Task: See the cancellation policy of Cottage in Huntsvill, Ontario, Canada.
Action: Mouse pressed left at (402, 108)
Screenshot: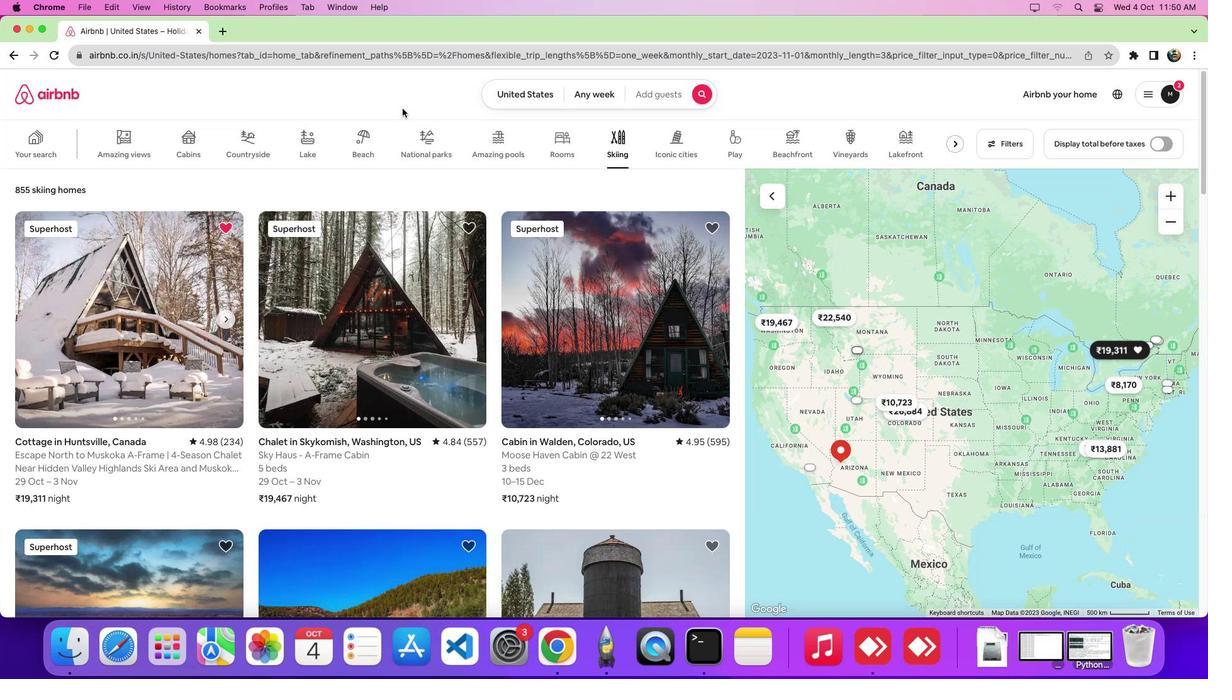 
Action: Mouse moved to (612, 153)
Screenshot: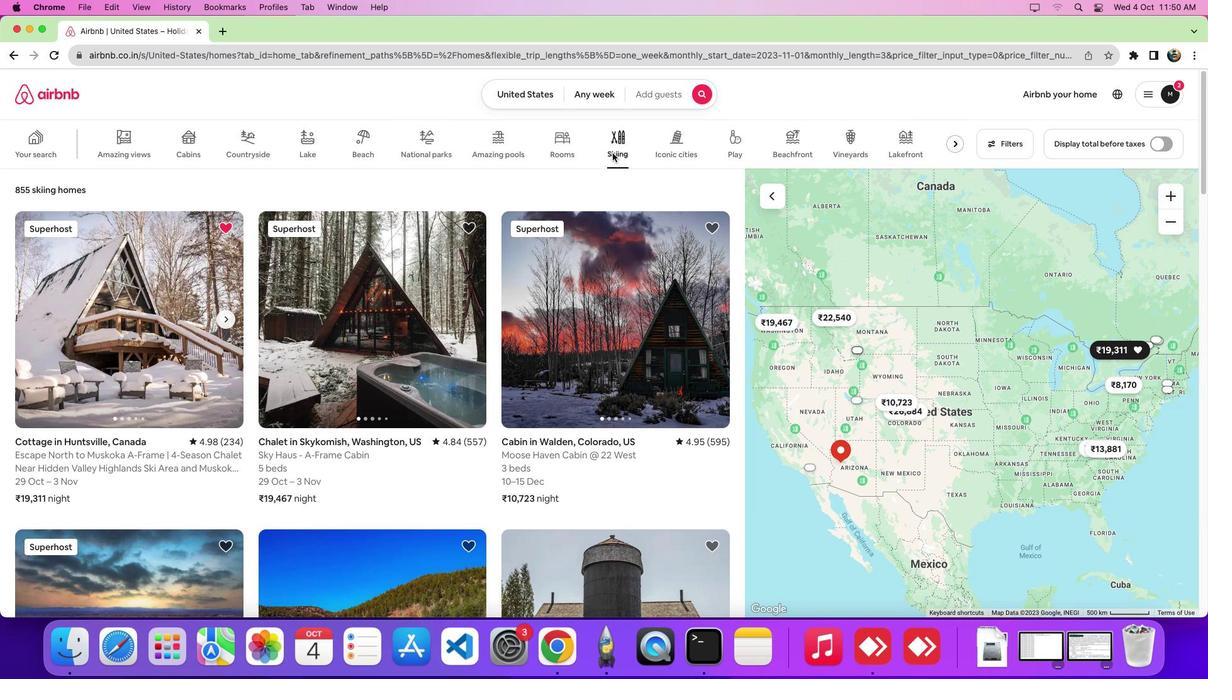 
Action: Mouse pressed left at (612, 153)
Screenshot: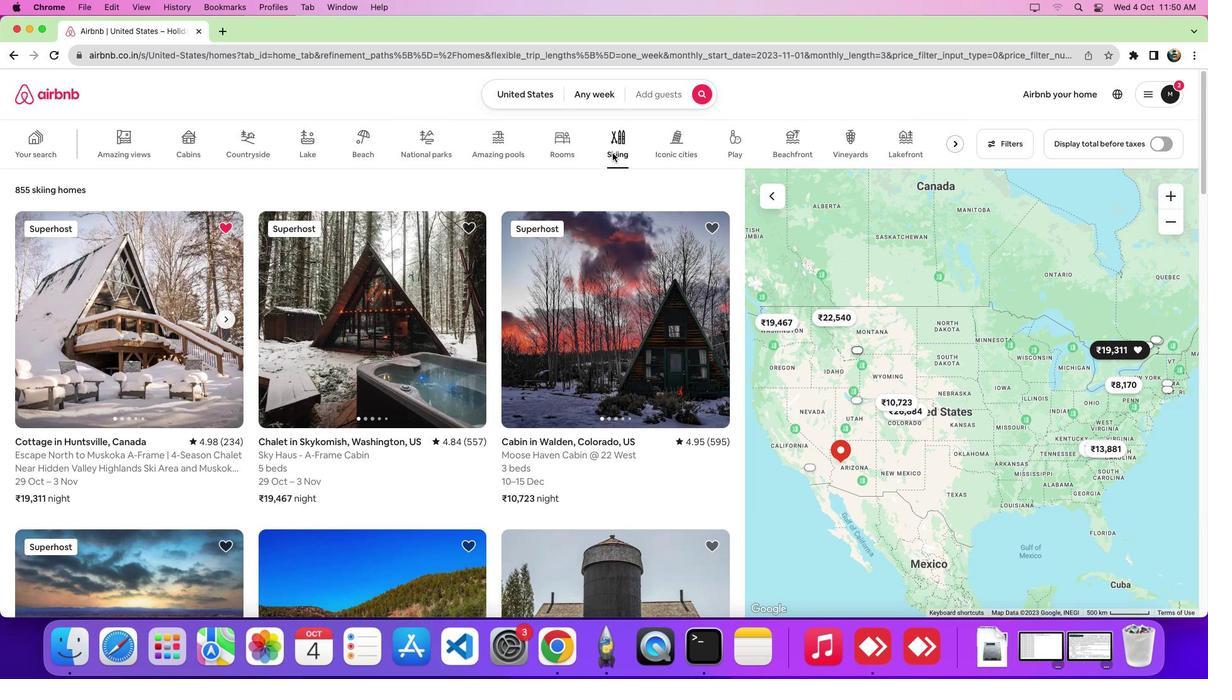 
Action: Mouse moved to (145, 319)
Screenshot: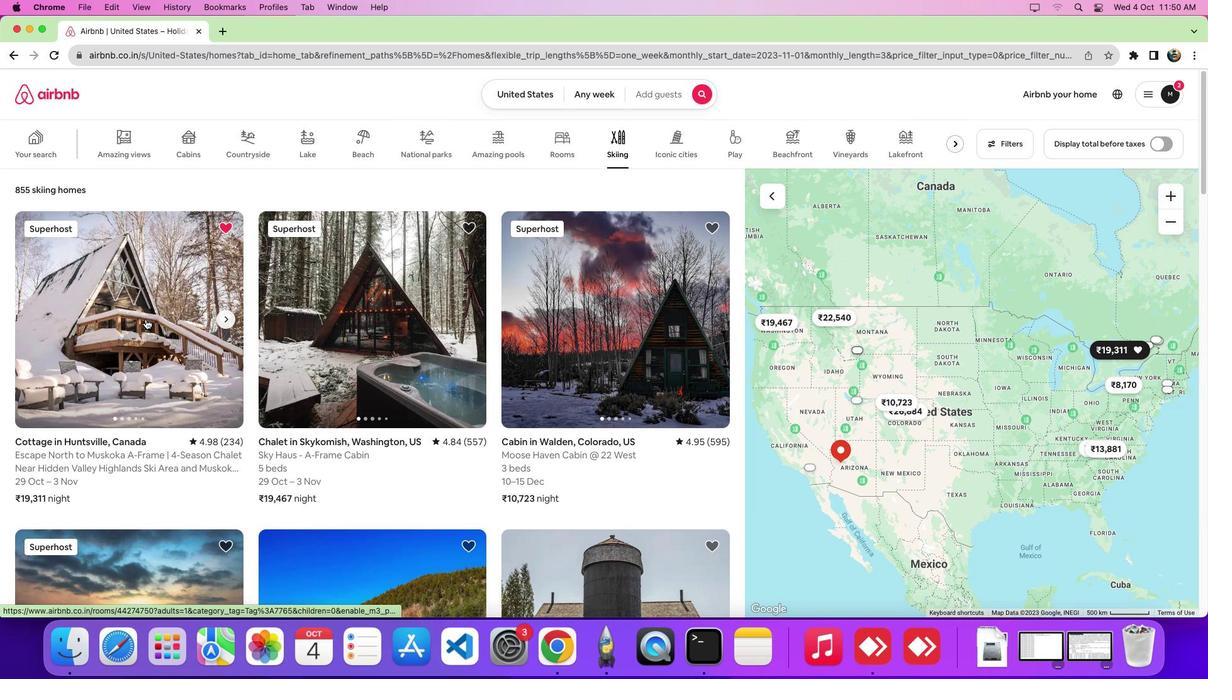 
Action: Mouse pressed left at (145, 319)
Screenshot: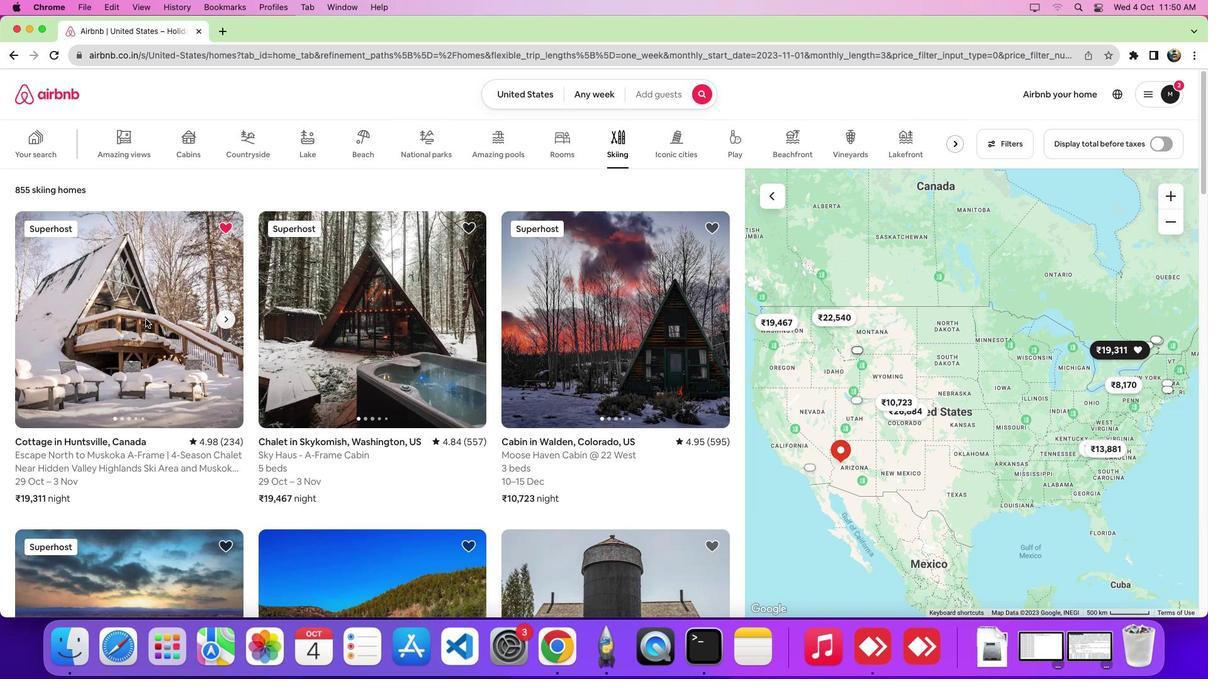 
Action: Mouse moved to (605, 363)
Screenshot: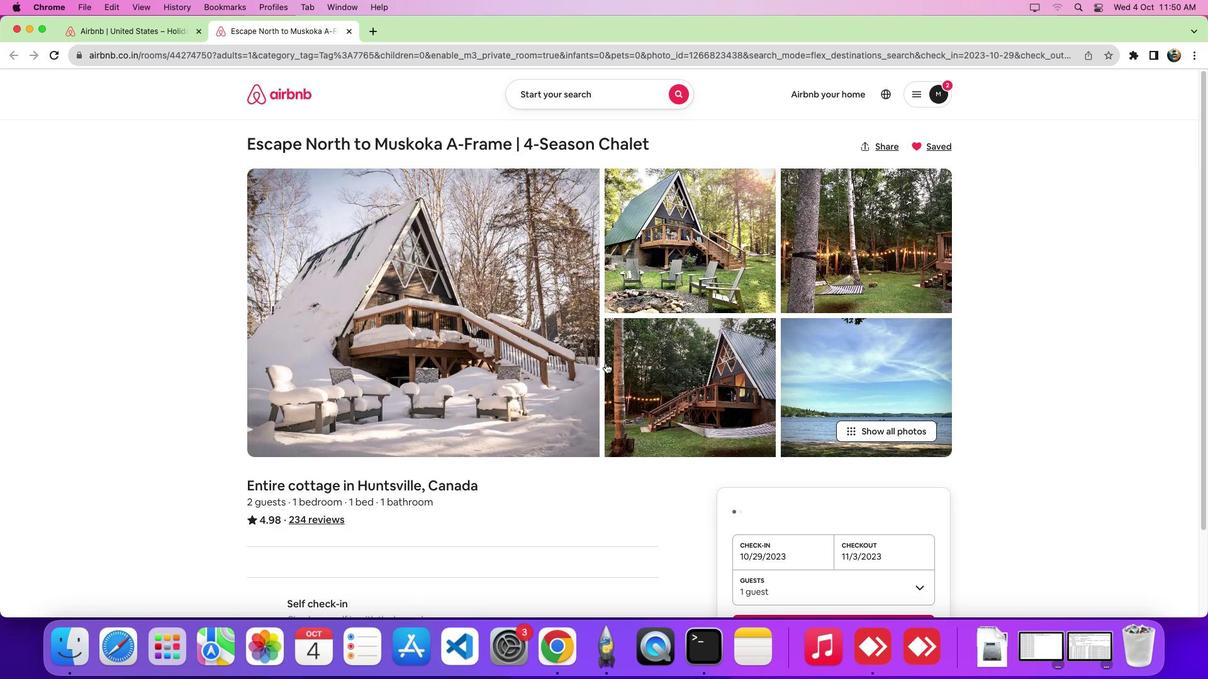 
Action: Mouse scrolled (605, 363) with delta (0, 0)
Screenshot: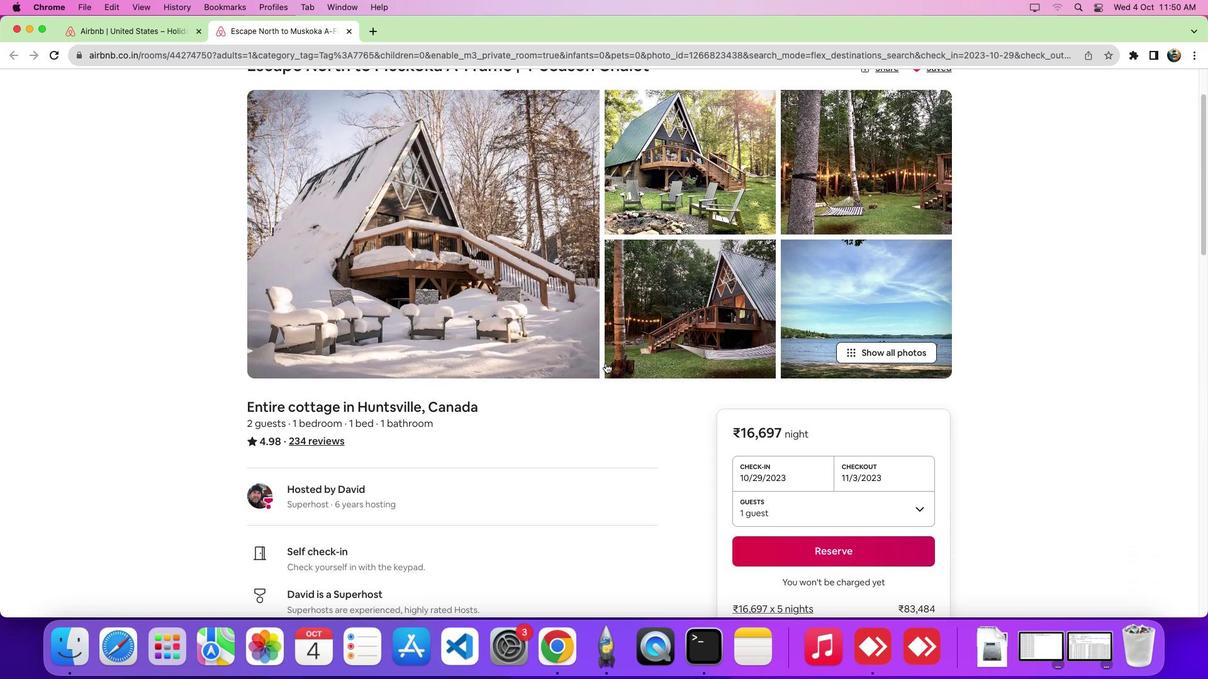 
Action: Mouse scrolled (605, 363) with delta (0, 0)
Screenshot: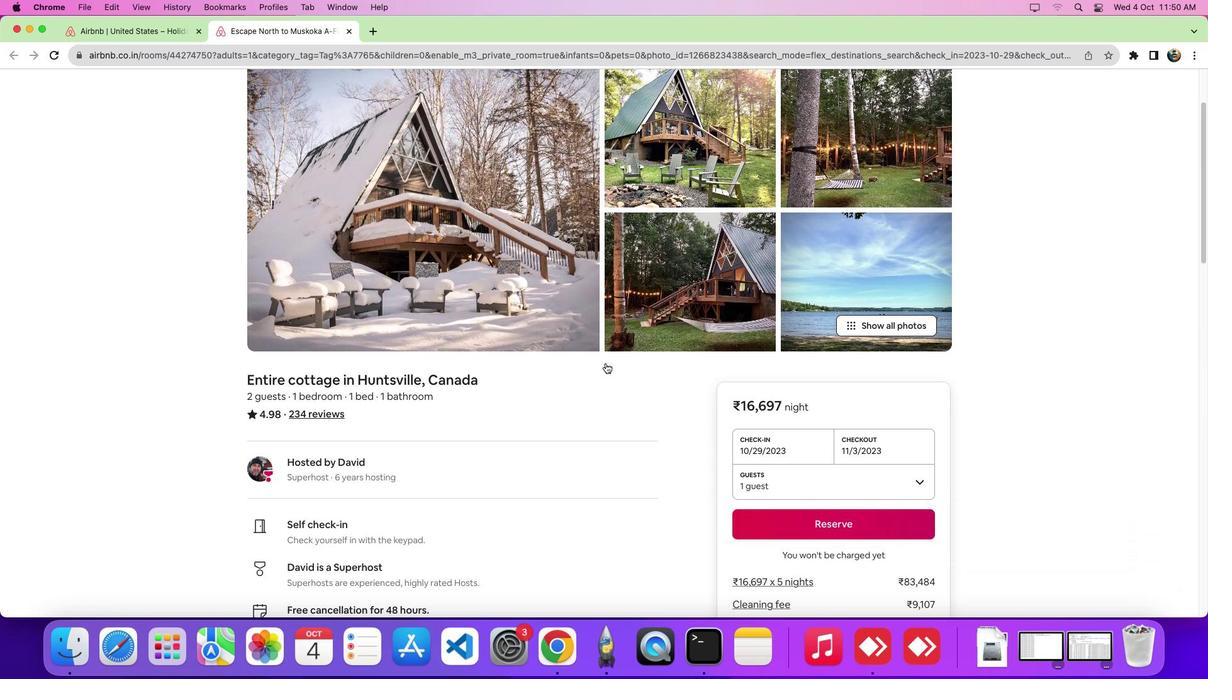 
Action: Mouse scrolled (605, 363) with delta (0, -1)
Screenshot: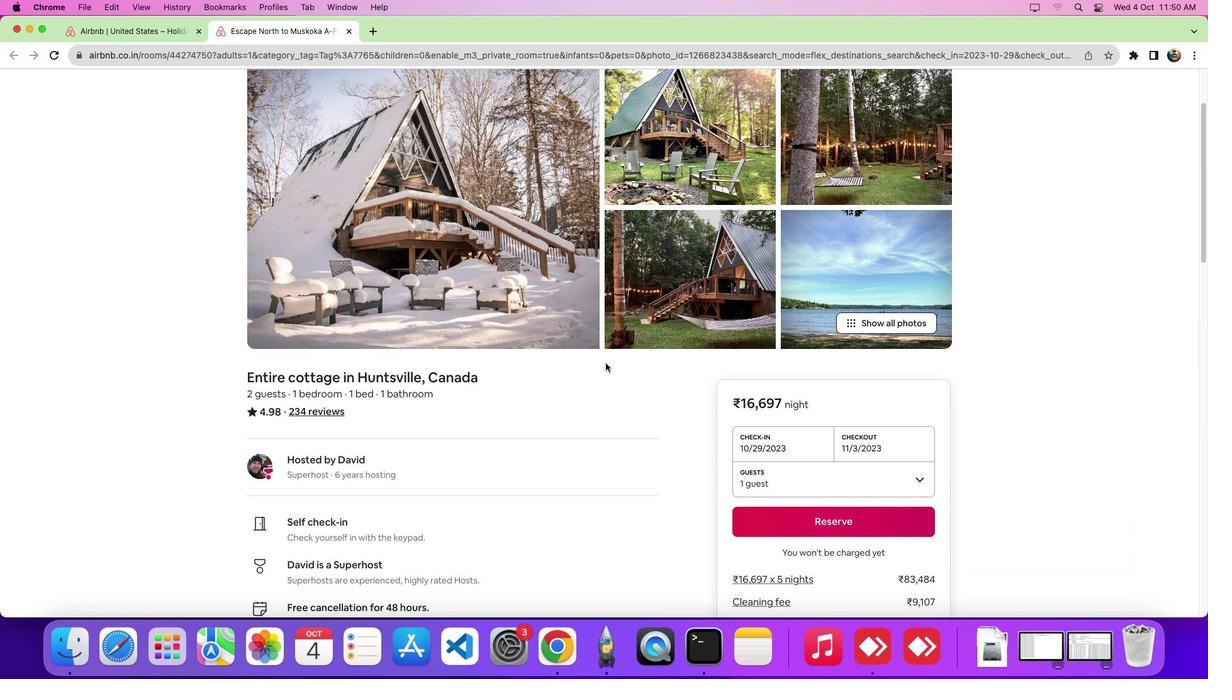 
Action: Mouse scrolled (605, 363) with delta (0, 0)
Screenshot: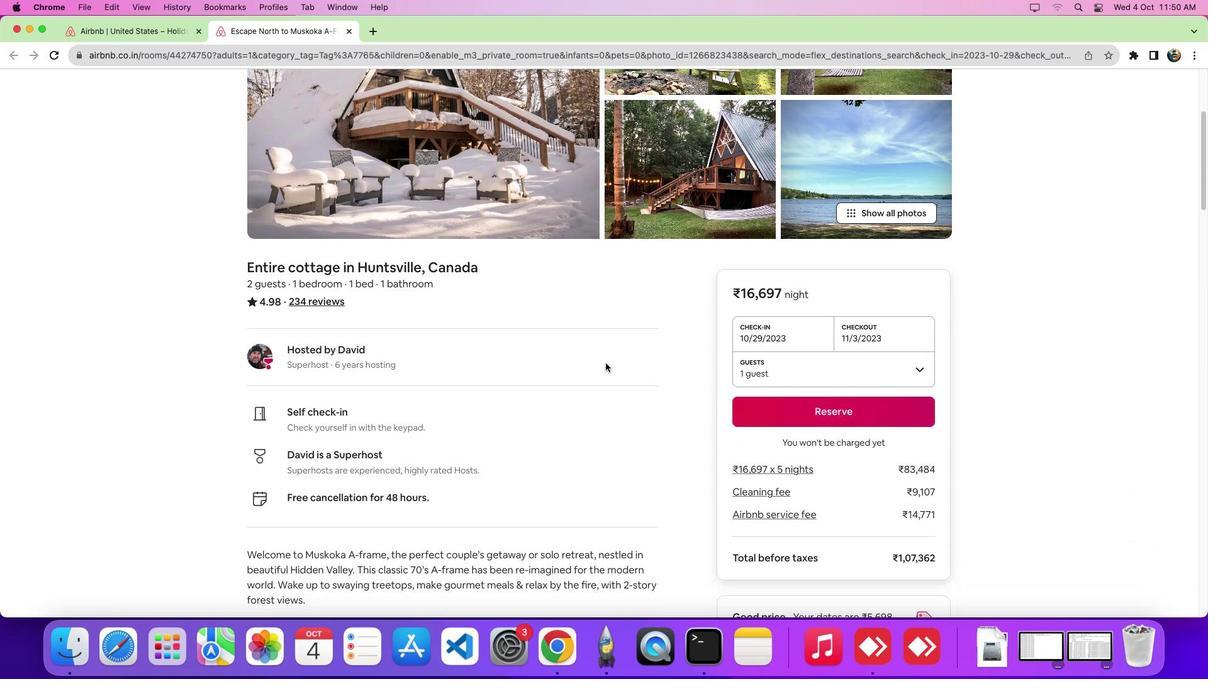 
Action: Mouse scrolled (605, 363) with delta (0, 0)
Screenshot: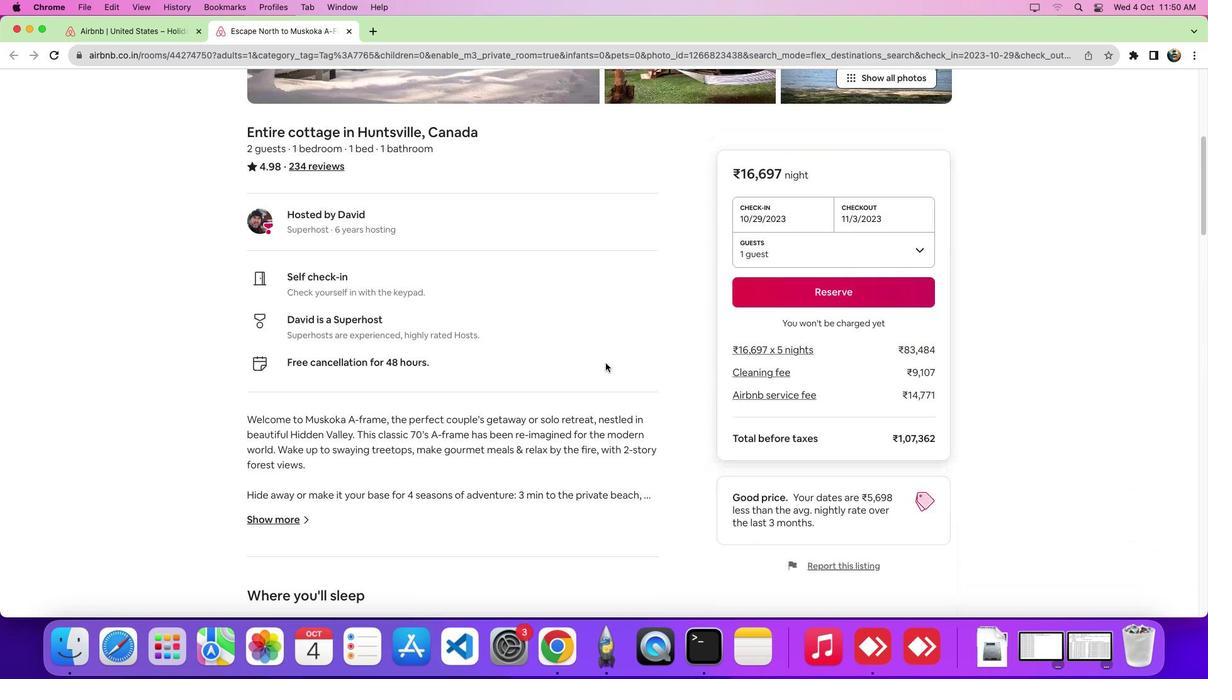
Action: Mouse scrolled (605, 363) with delta (0, -2)
Screenshot: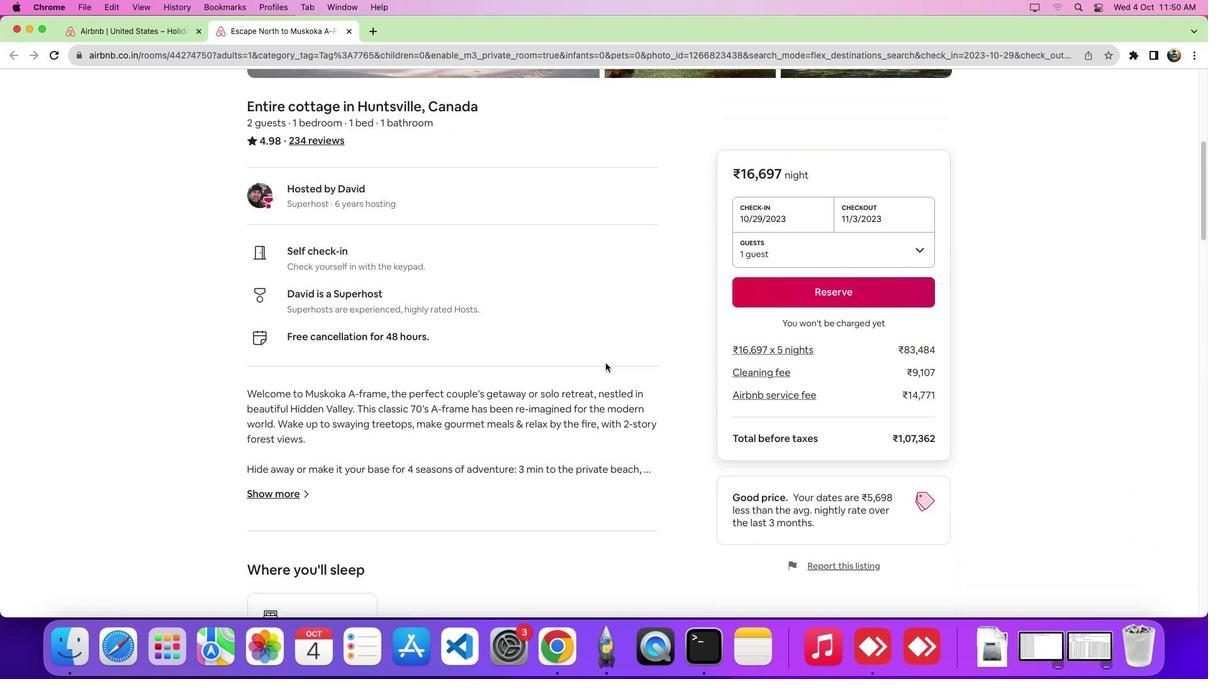 
Action: Mouse scrolled (605, 363) with delta (0, -3)
Screenshot: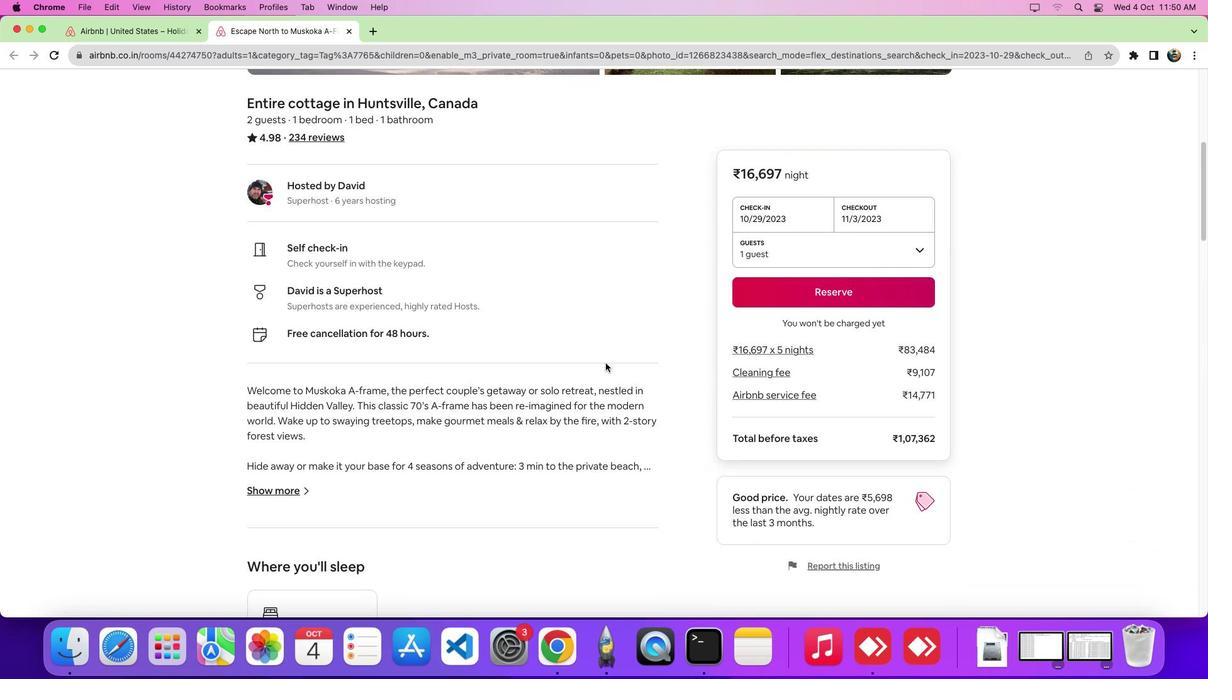 
Action: Mouse scrolled (605, 363) with delta (0, 0)
Screenshot: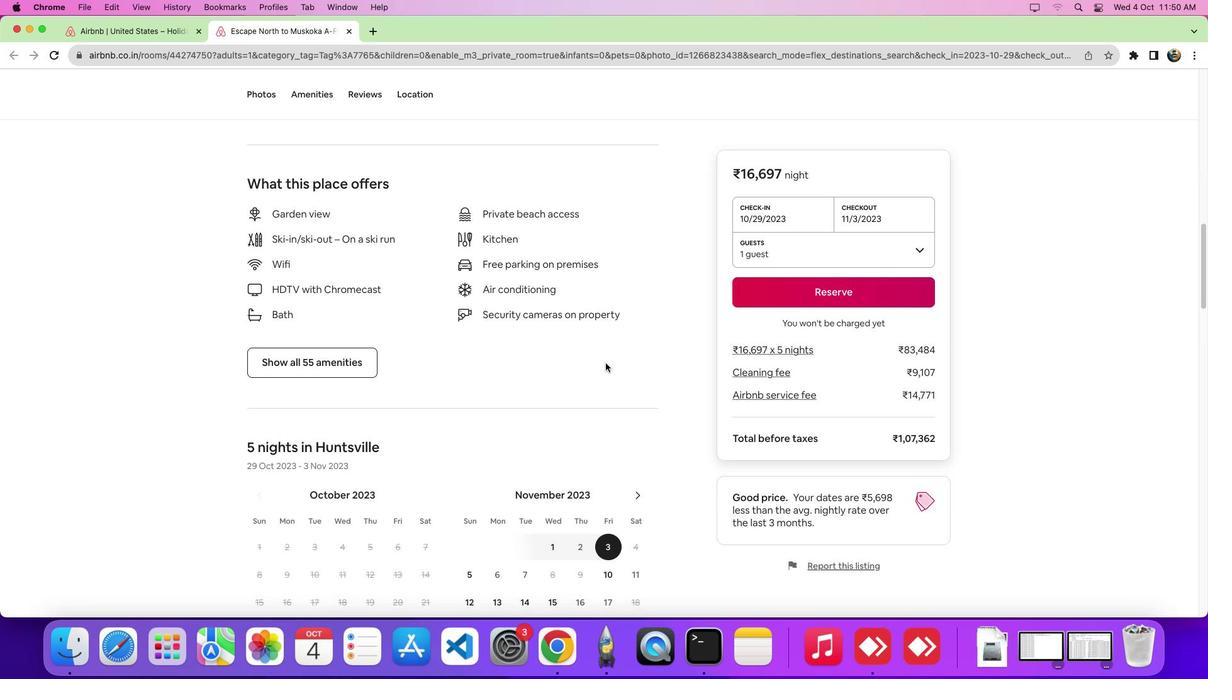 
Action: Mouse scrolled (605, 363) with delta (0, 0)
Screenshot: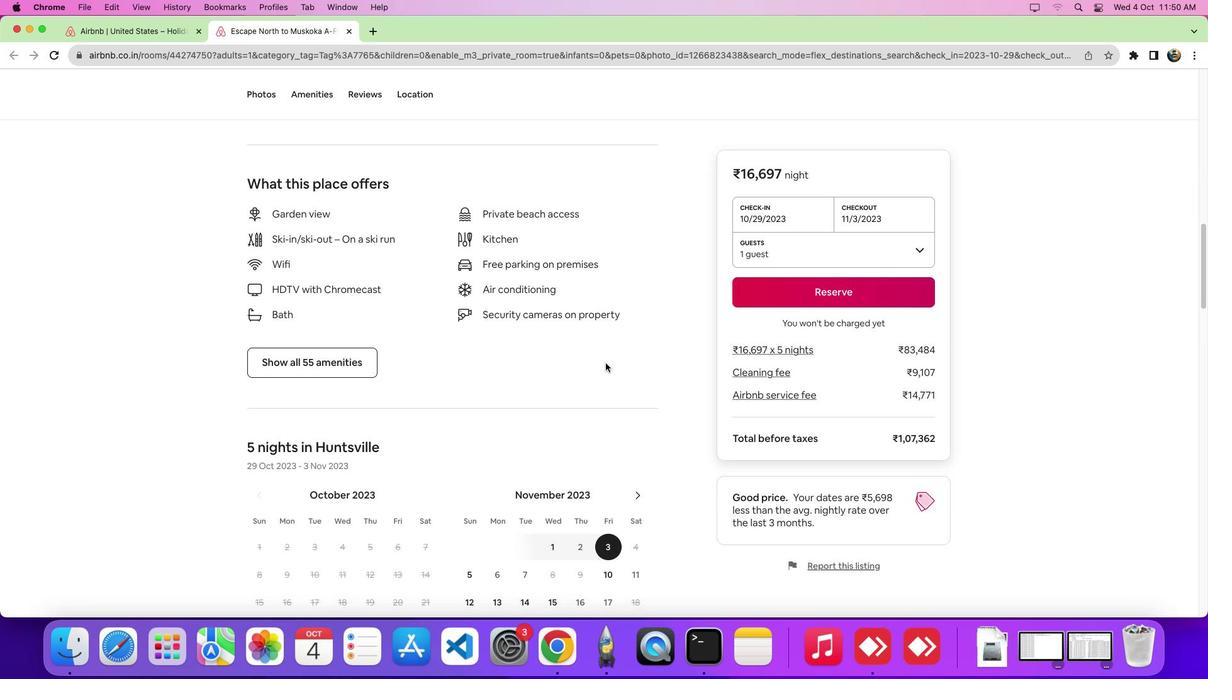 
Action: Mouse scrolled (605, 363) with delta (0, -5)
Screenshot: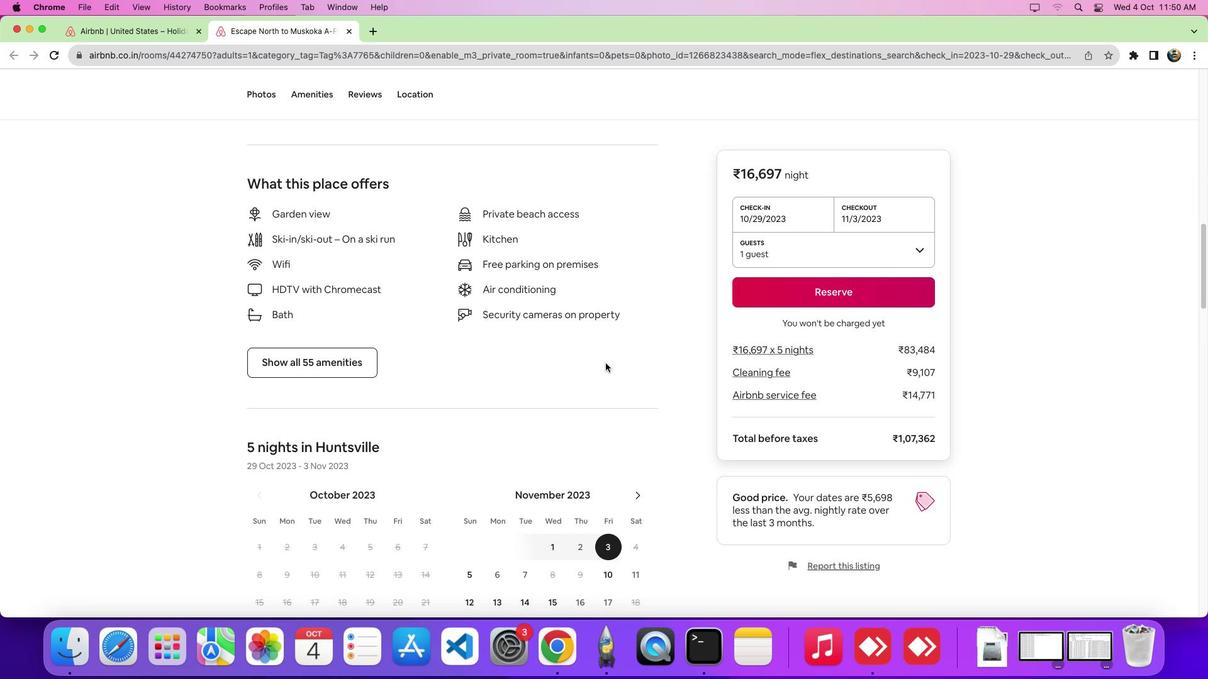 
Action: Mouse scrolled (605, 363) with delta (0, -6)
Screenshot: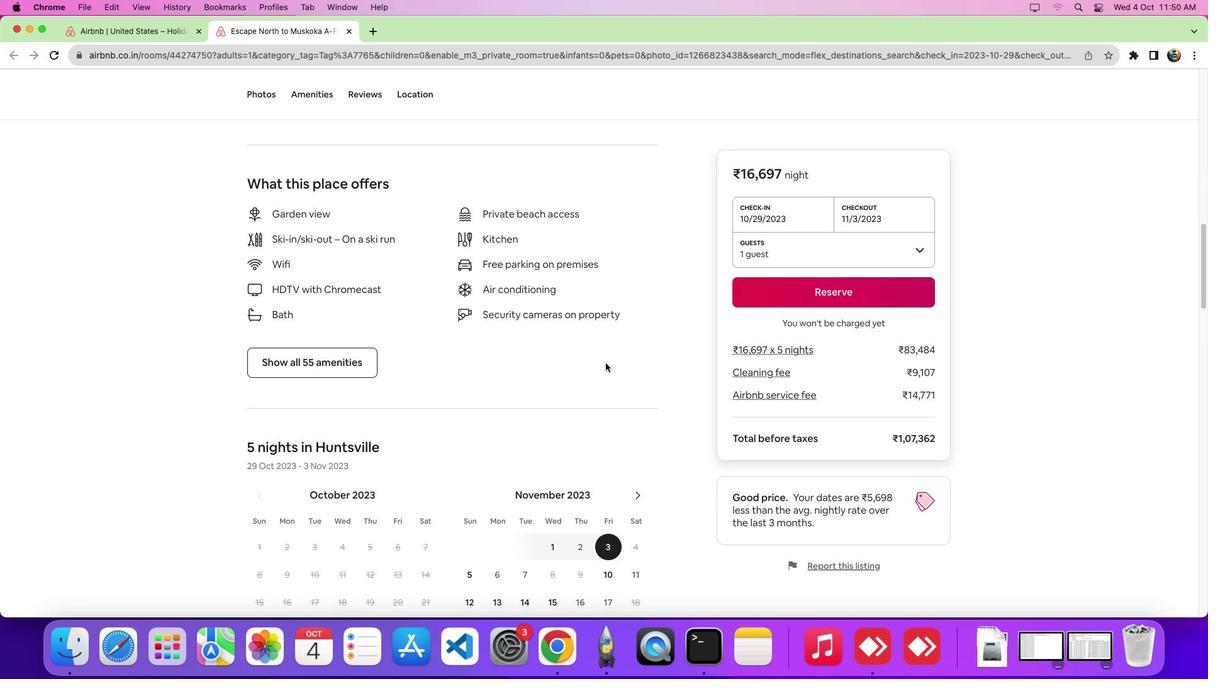 
Action: Mouse moved to (591, 354)
Screenshot: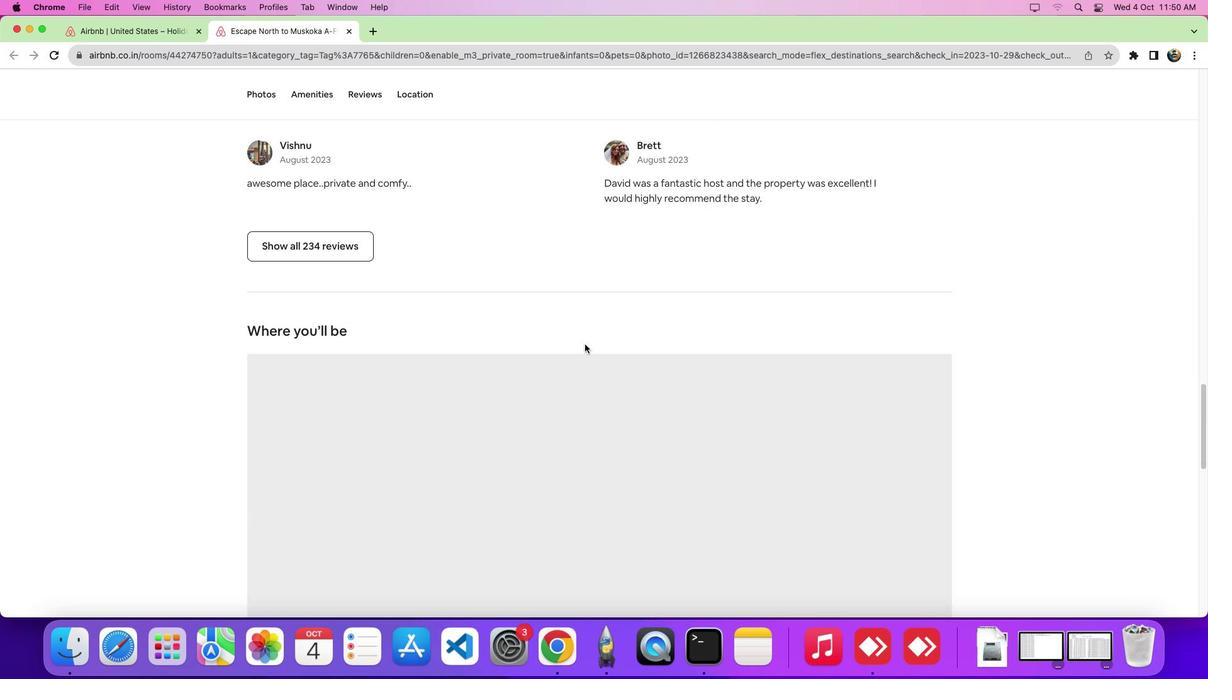 
Action: Mouse scrolled (591, 354) with delta (0, 0)
Screenshot: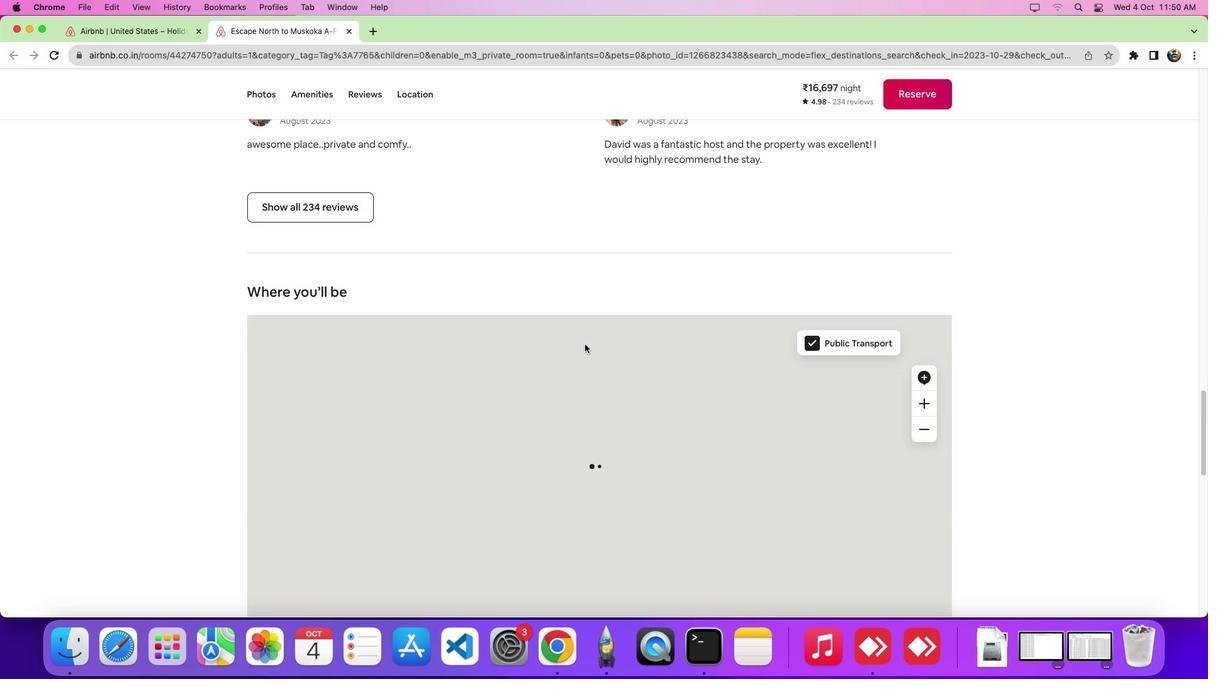 
Action: Mouse scrolled (591, 354) with delta (0, -1)
Screenshot: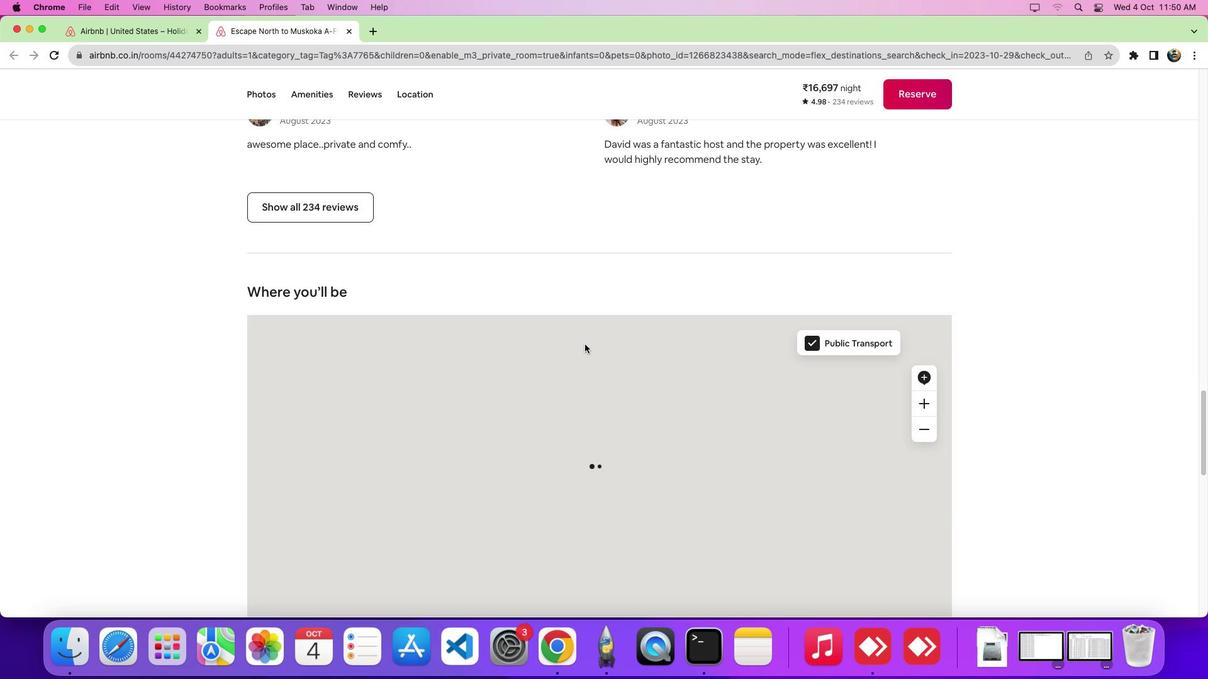 
Action: Mouse scrolled (591, 354) with delta (0, -5)
Screenshot: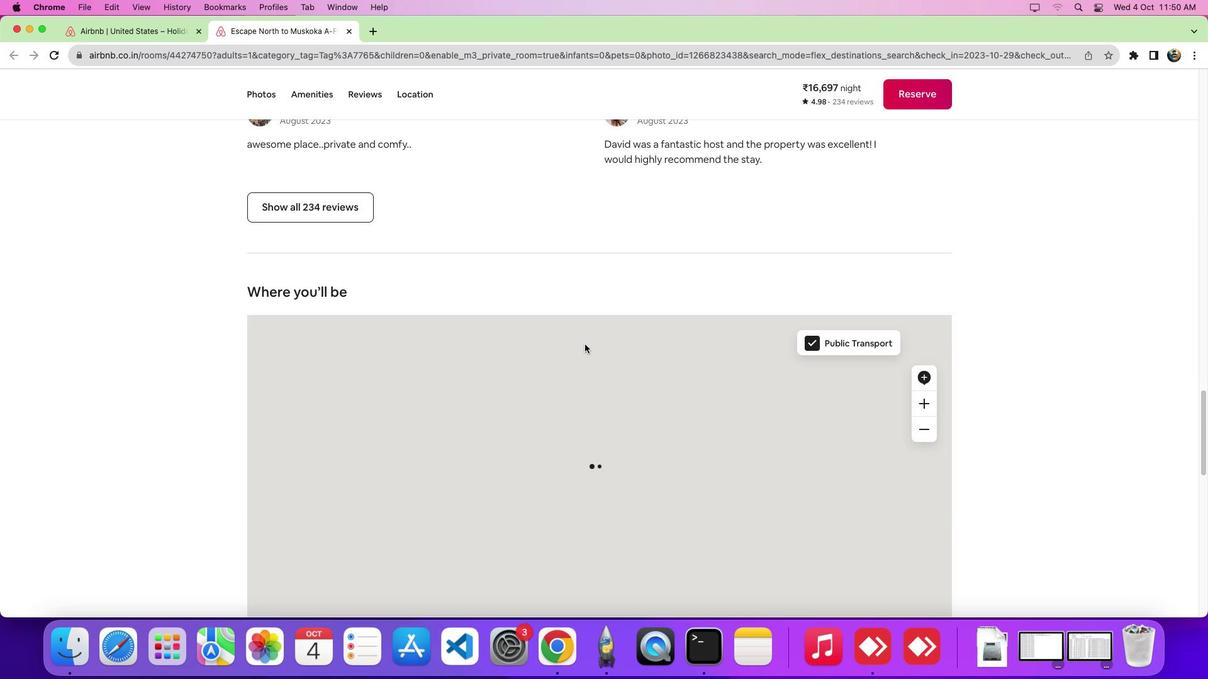 
Action: Mouse scrolled (591, 354) with delta (0, -8)
Screenshot: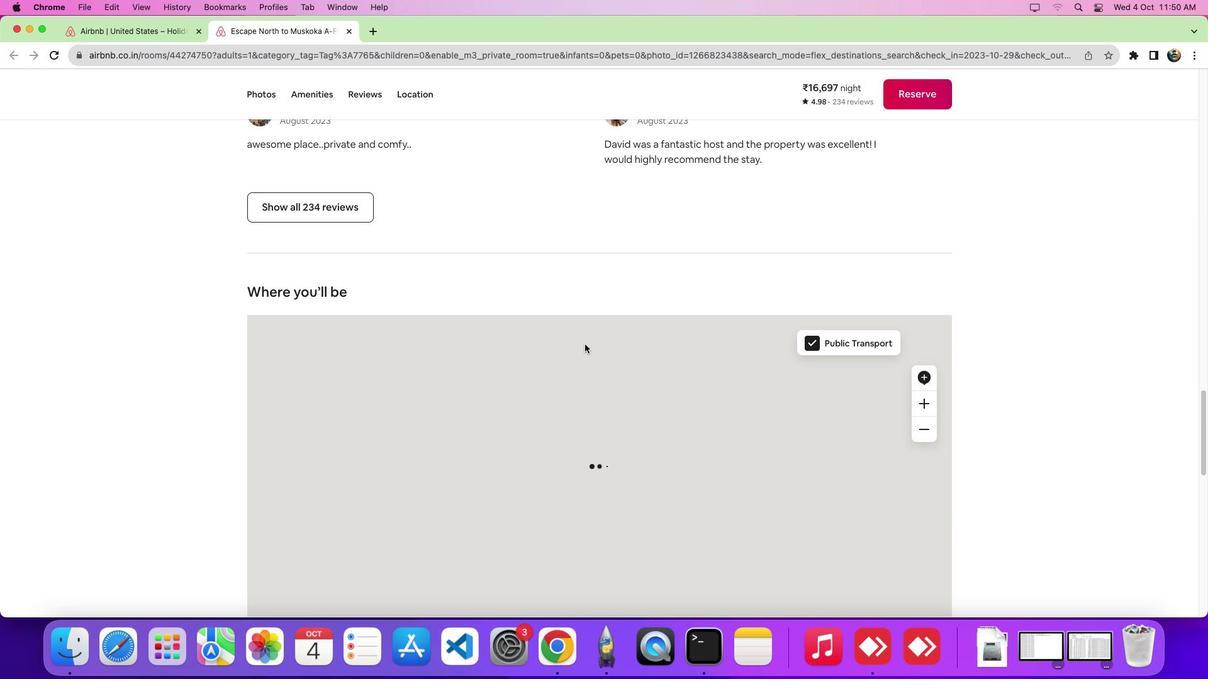 
Action: Mouse moved to (589, 350)
Screenshot: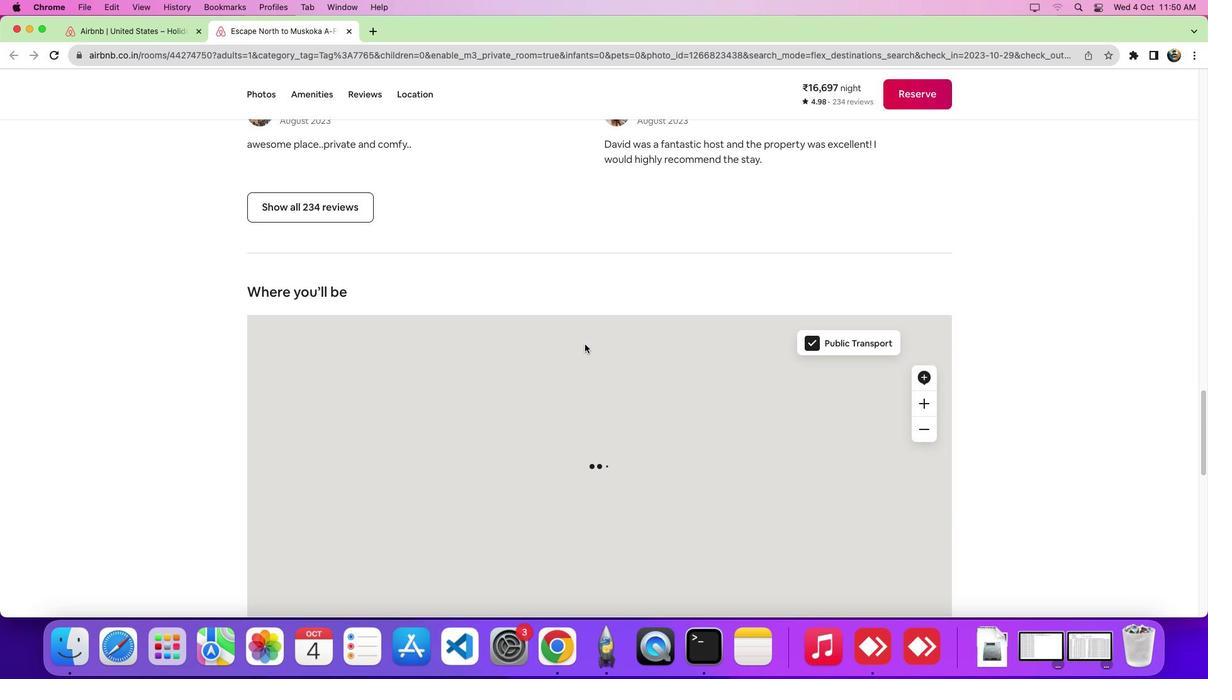 
Action: Mouse scrolled (589, 350) with delta (0, -9)
Screenshot: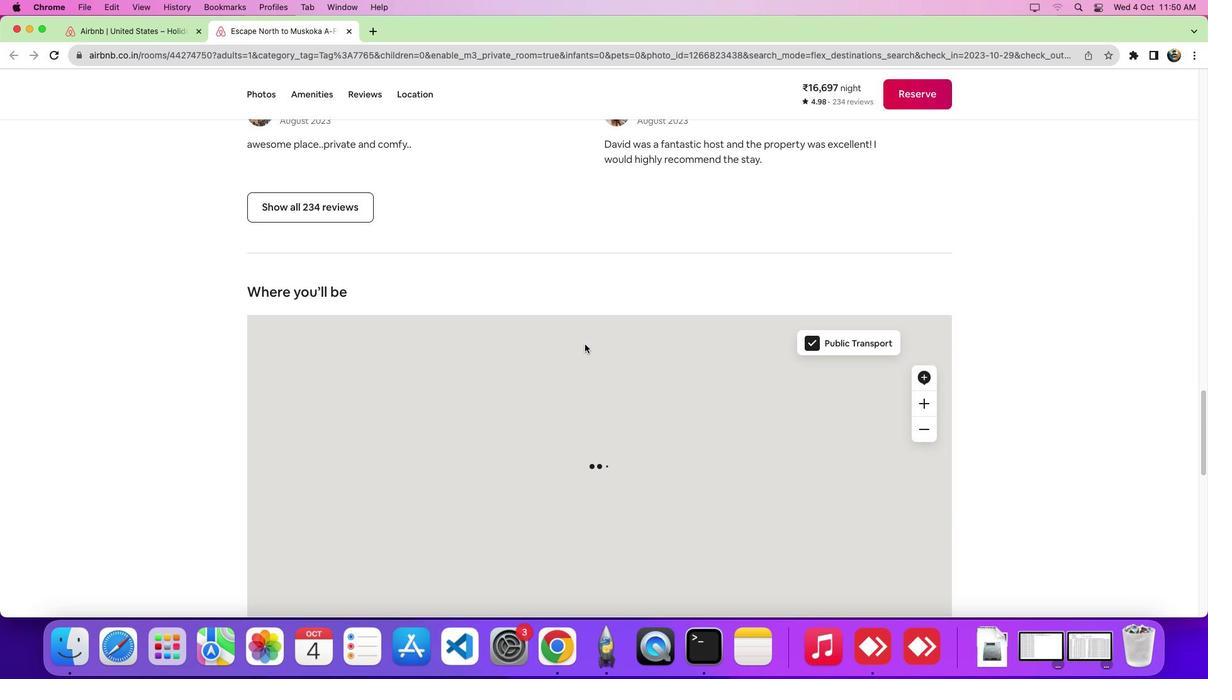
Action: Mouse moved to (585, 344)
Screenshot: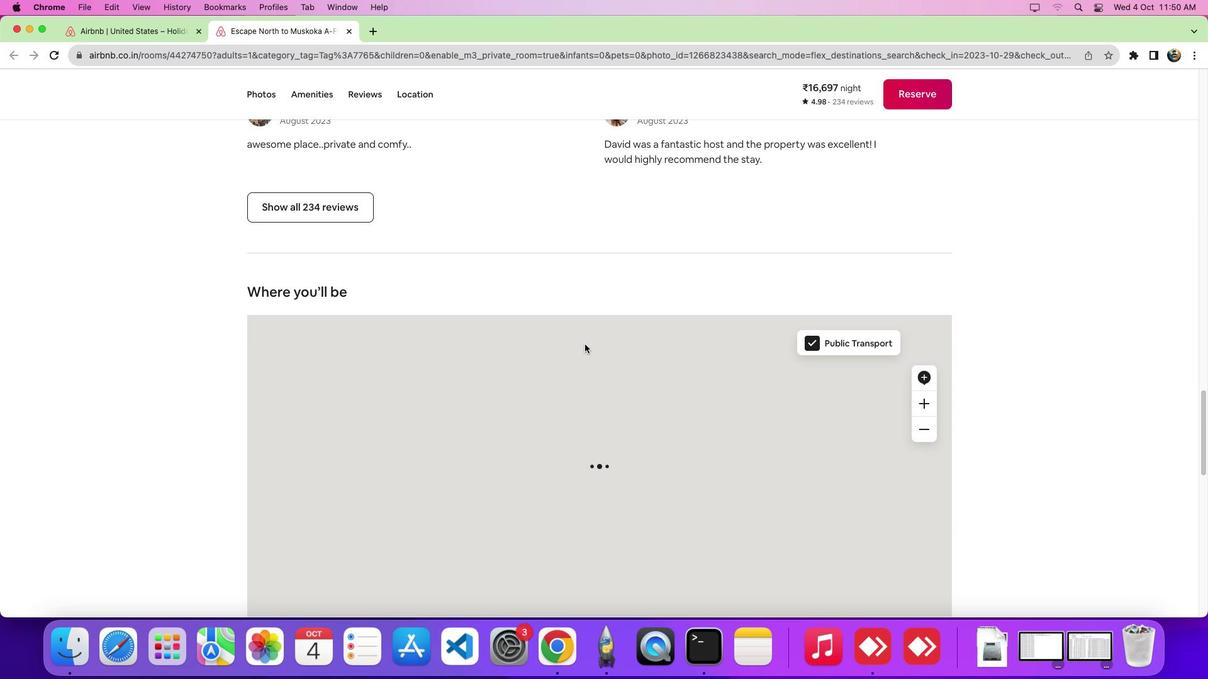 
Action: Mouse scrolled (585, 344) with delta (0, 0)
Screenshot: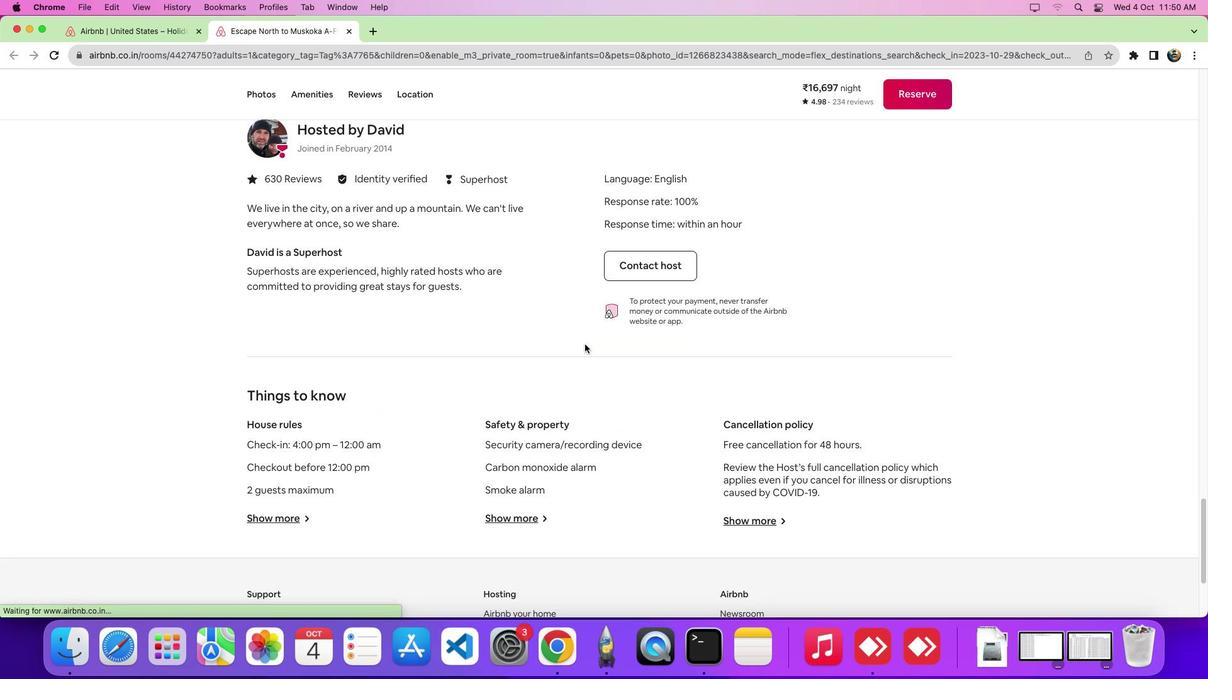 
Action: Mouse scrolled (585, 344) with delta (0, -1)
Screenshot: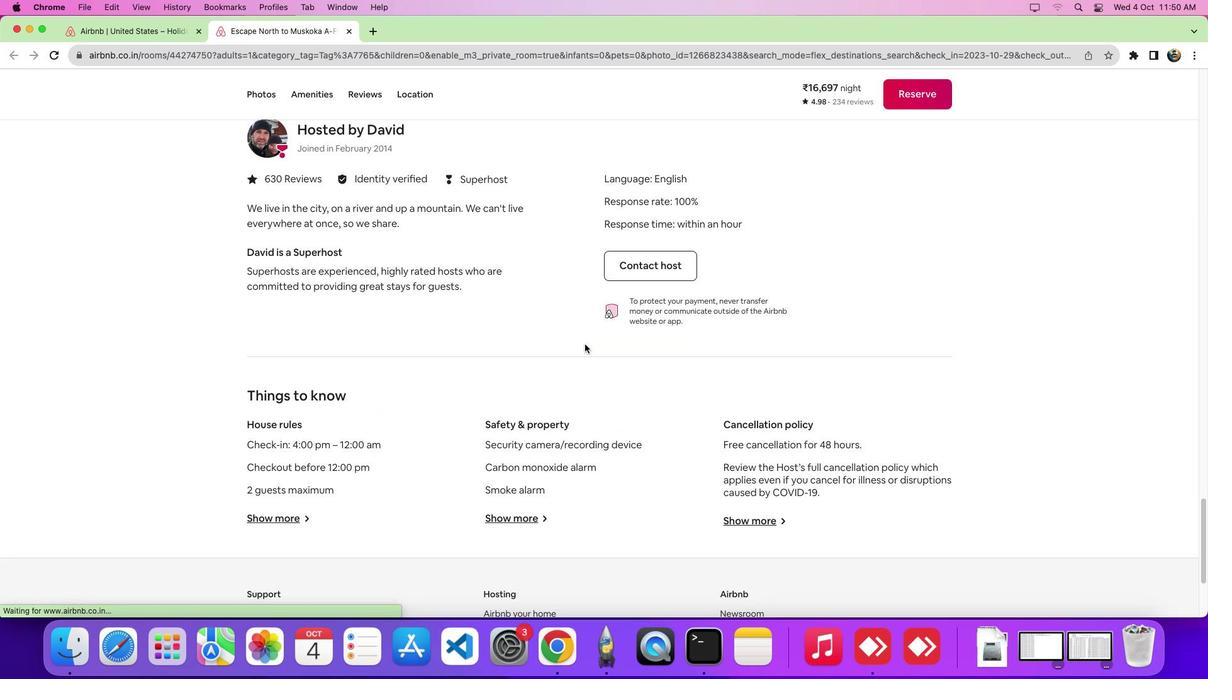 
Action: Mouse scrolled (585, 344) with delta (0, -6)
Screenshot: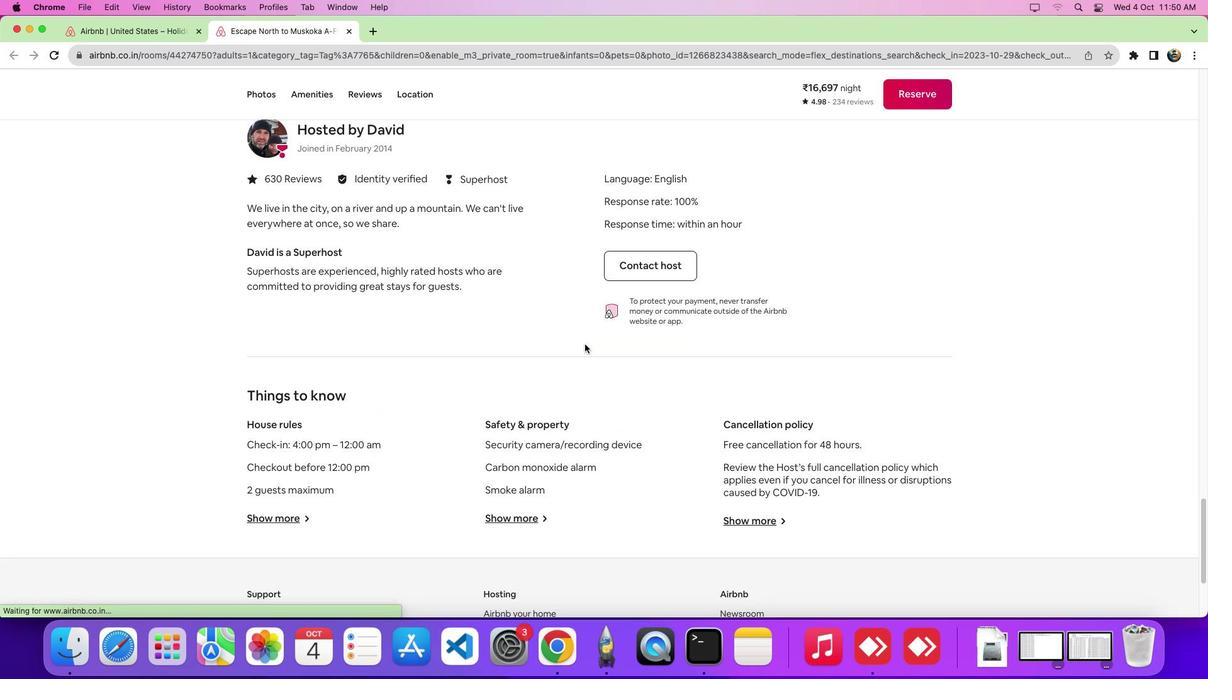 
Action: Mouse scrolled (585, 344) with delta (0, -8)
Screenshot: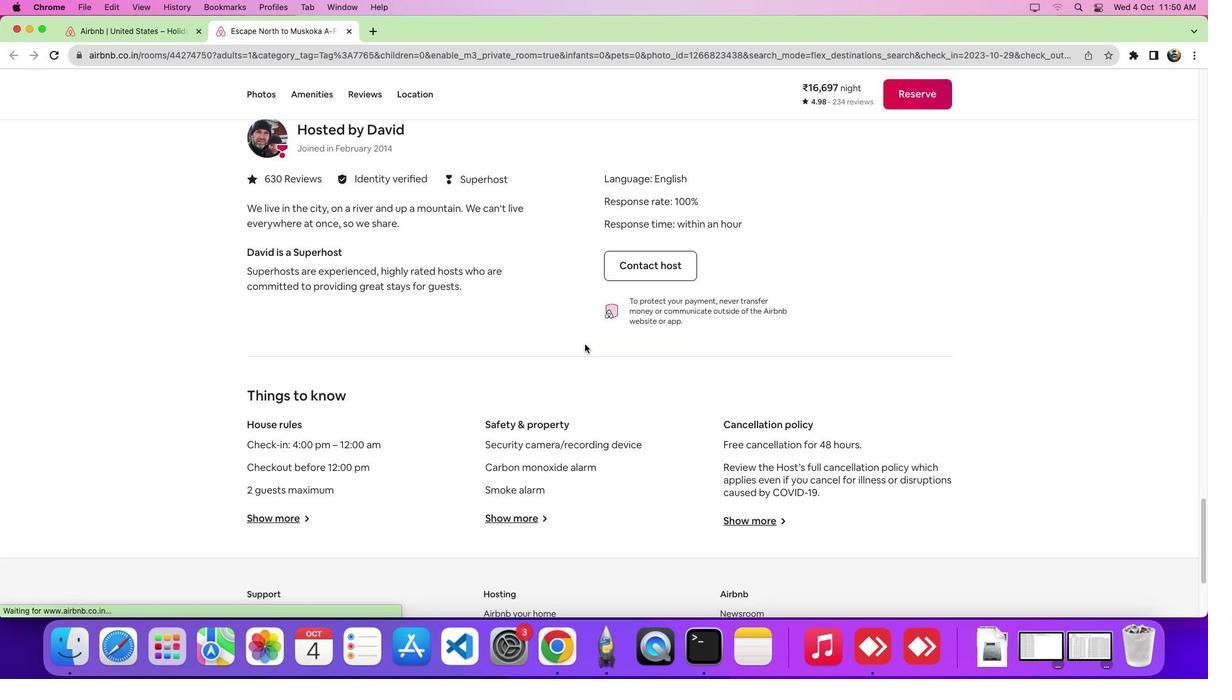 
Action: Mouse scrolled (585, 344) with delta (0, 0)
Screenshot: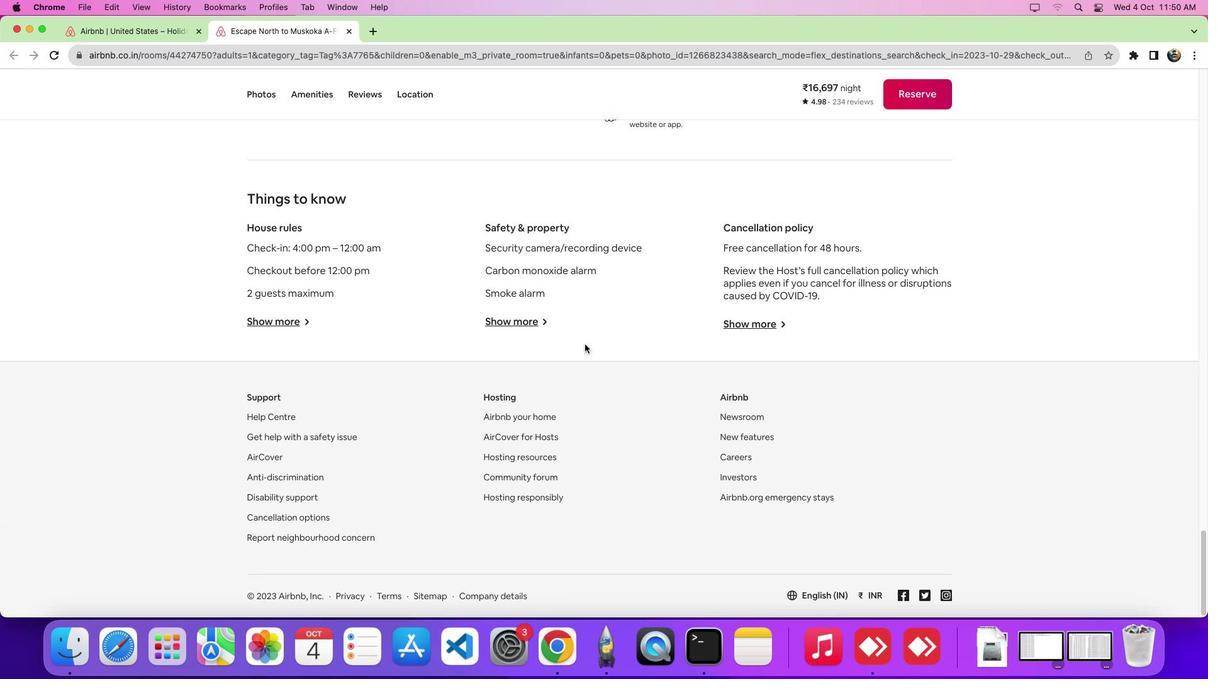 
Action: Mouse scrolled (585, 344) with delta (0, -1)
Screenshot: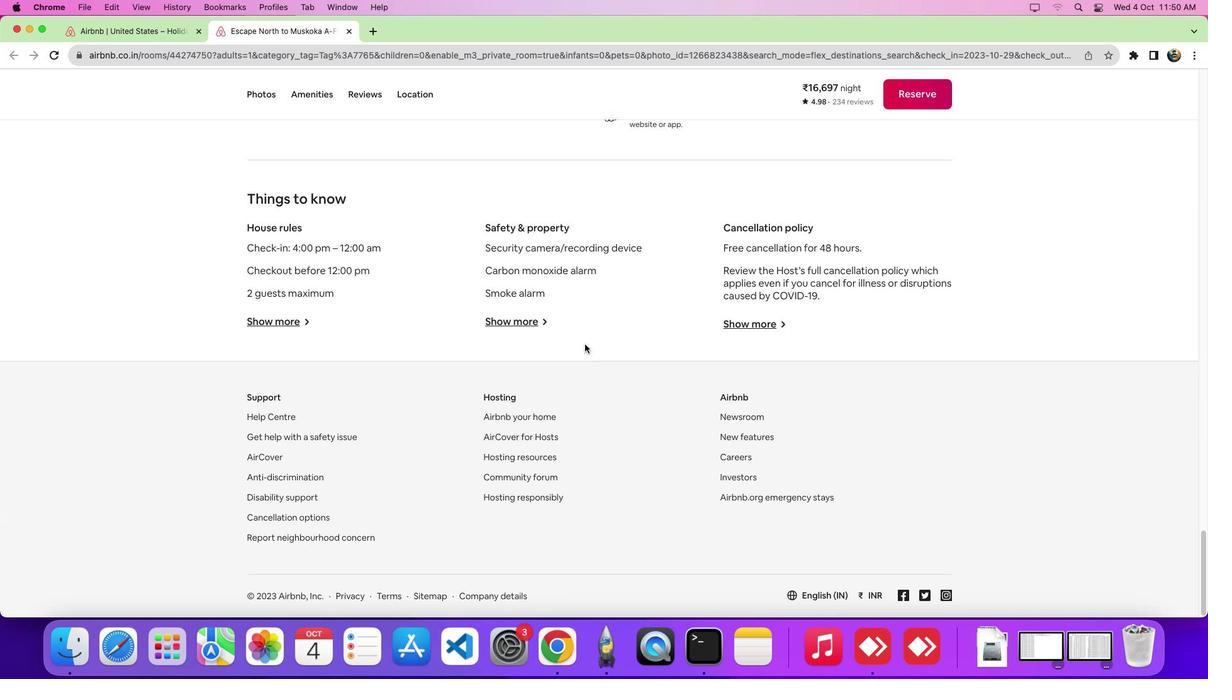 
Action: Mouse scrolled (585, 344) with delta (0, -5)
Screenshot: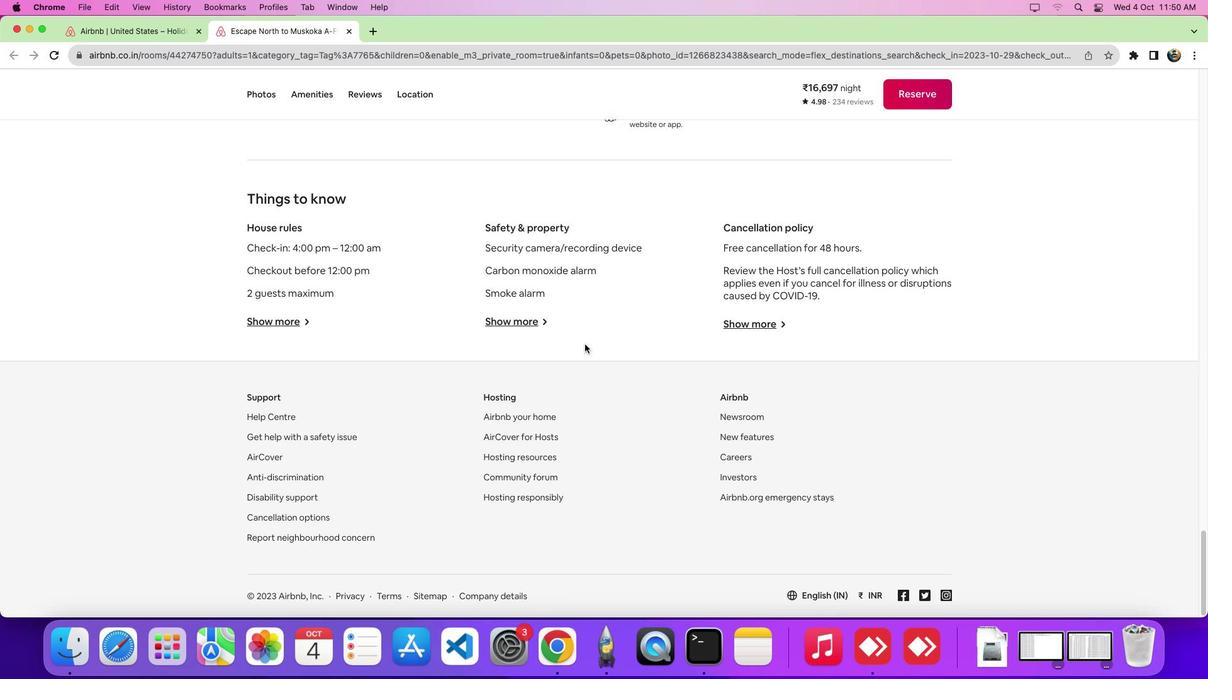 
Action: Mouse scrolled (585, 344) with delta (0, -7)
Screenshot: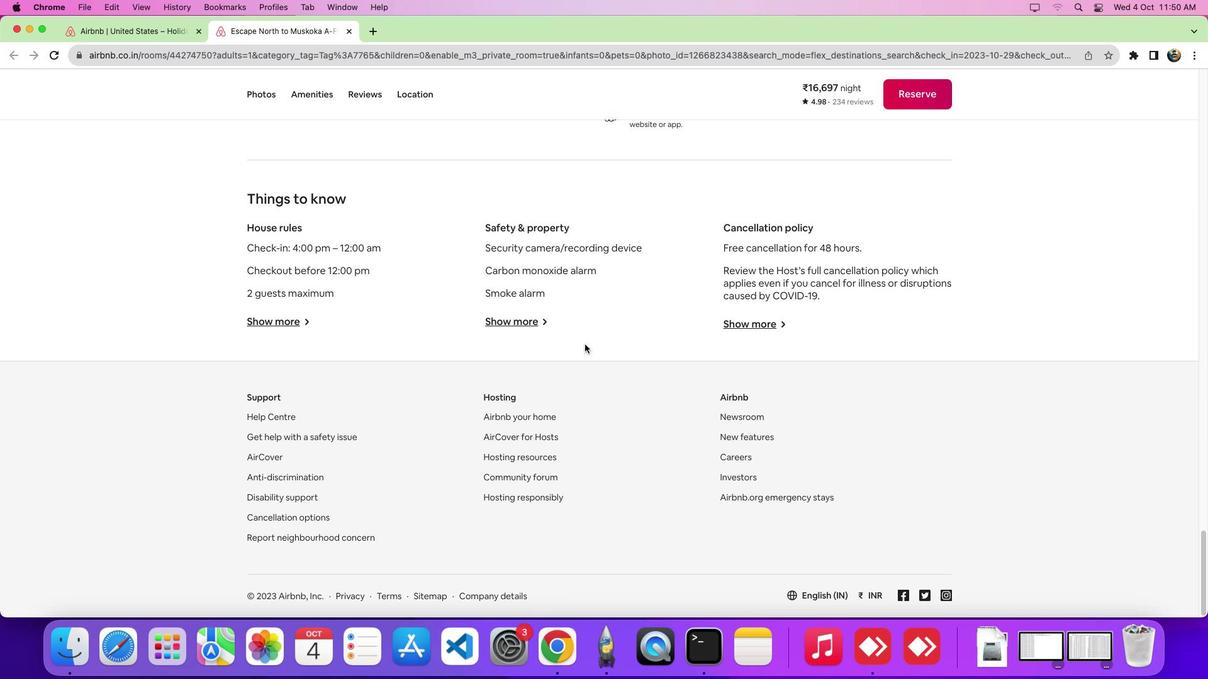 
Action: Mouse scrolled (585, 344) with delta (0, 0)
Screenshot: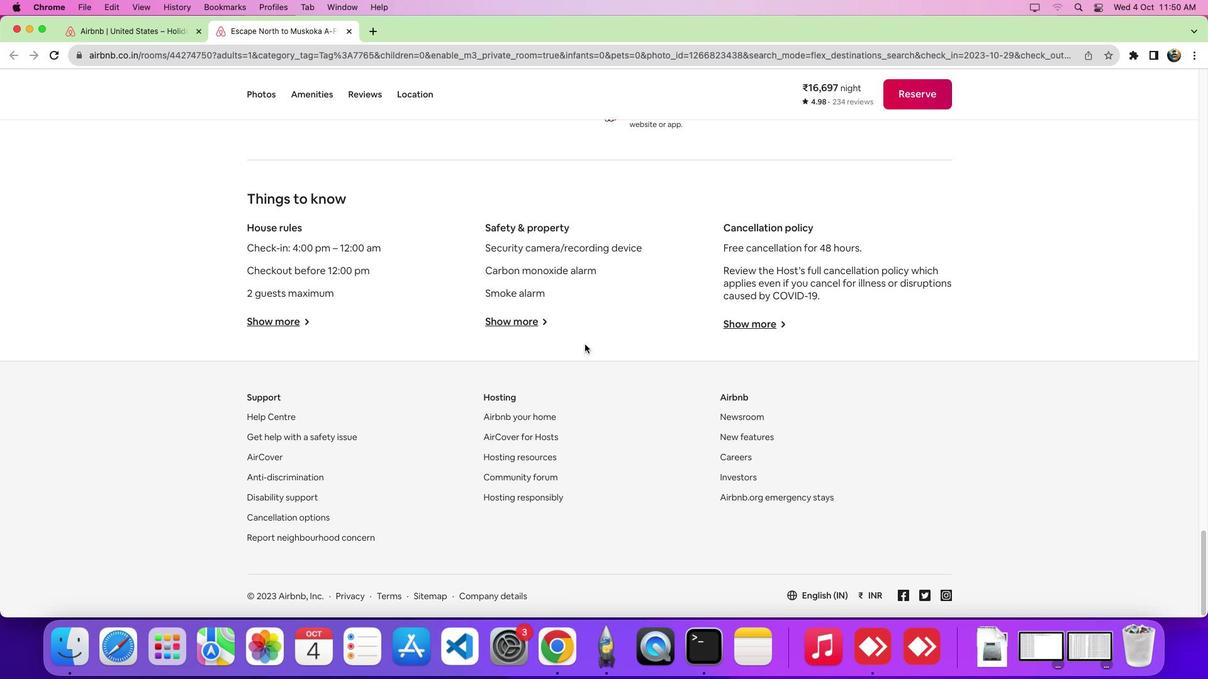 
Action: Mouse scrolled (585, 344) with delta (0, 0)
Screenshot: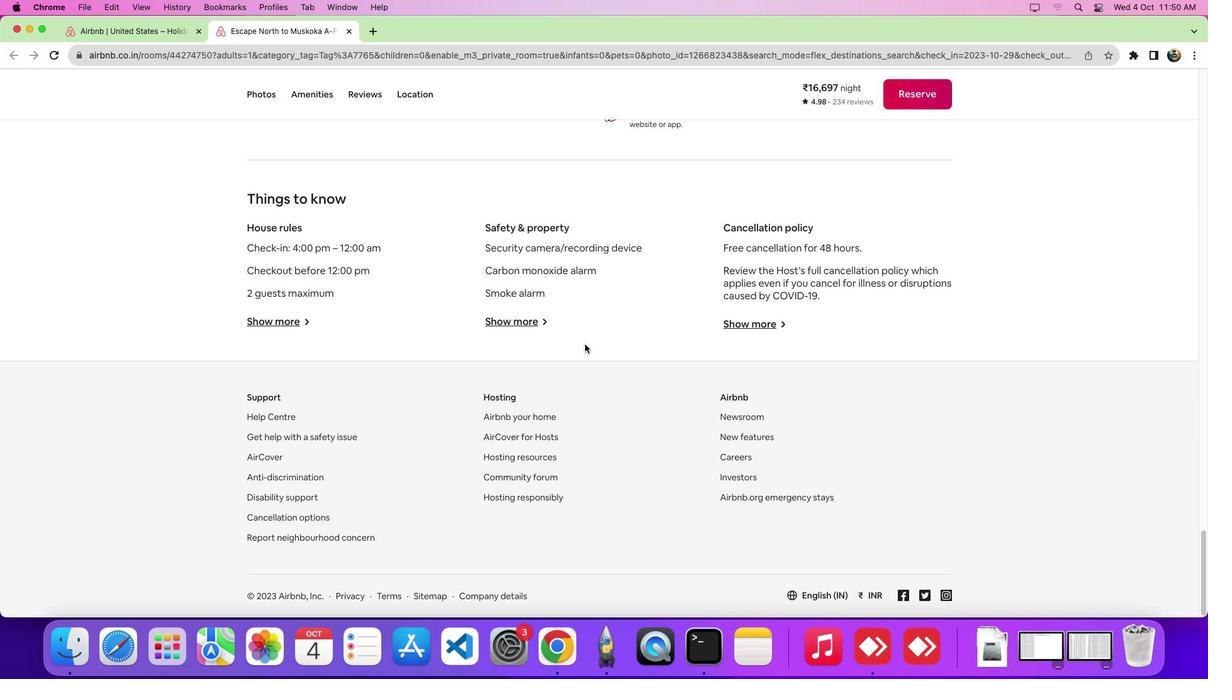 
Action: Mouse scrolled (585, 344) with delta (0, -5)
Screenshot: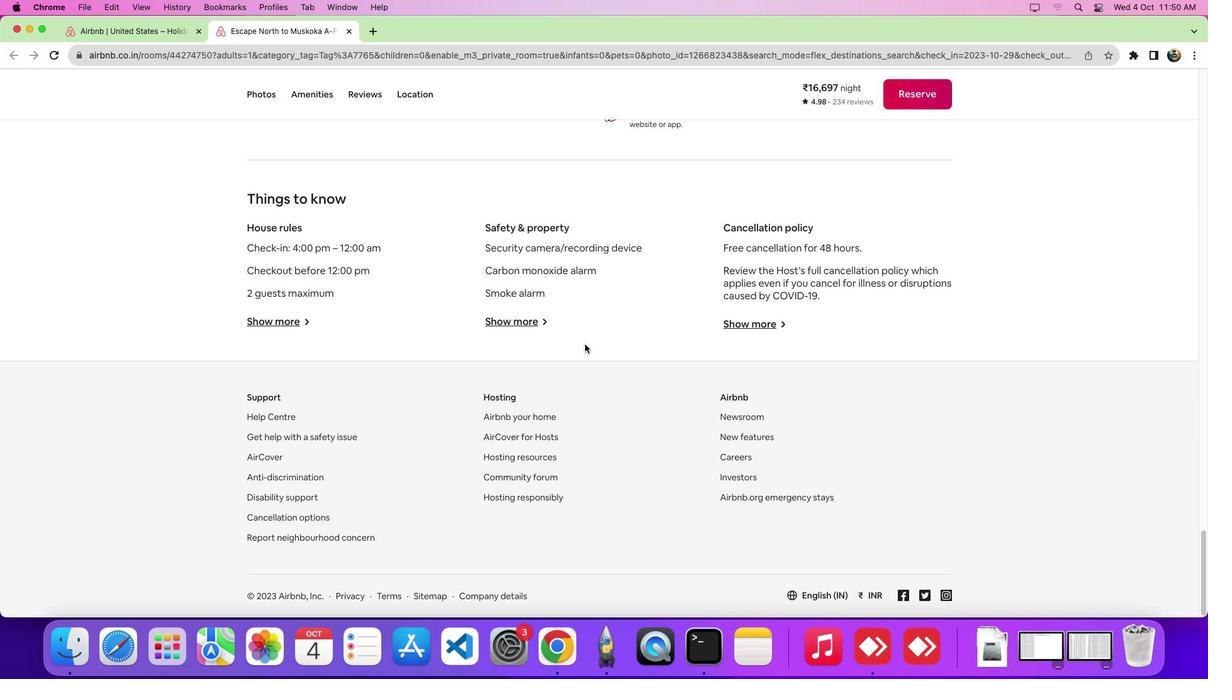 
Action: Mouse scrolled (585, 344) with delta (0, -8)
Screenshot: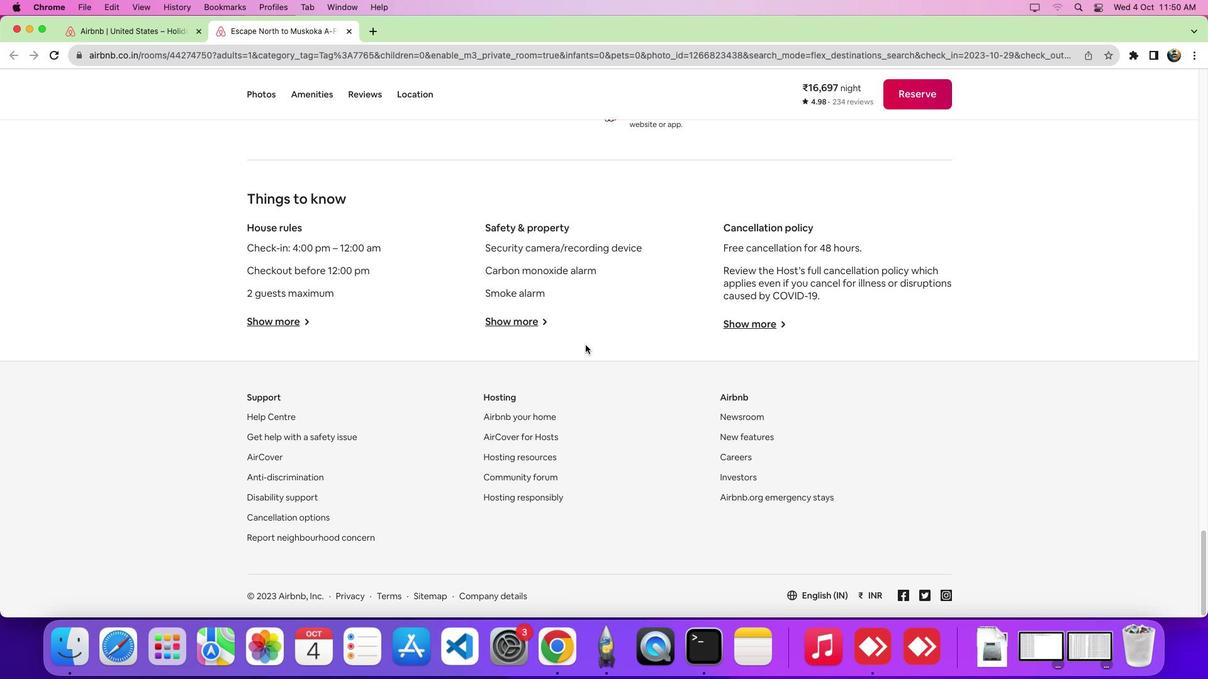 
Action: Mouse moved to (585, 346)
Screenshot: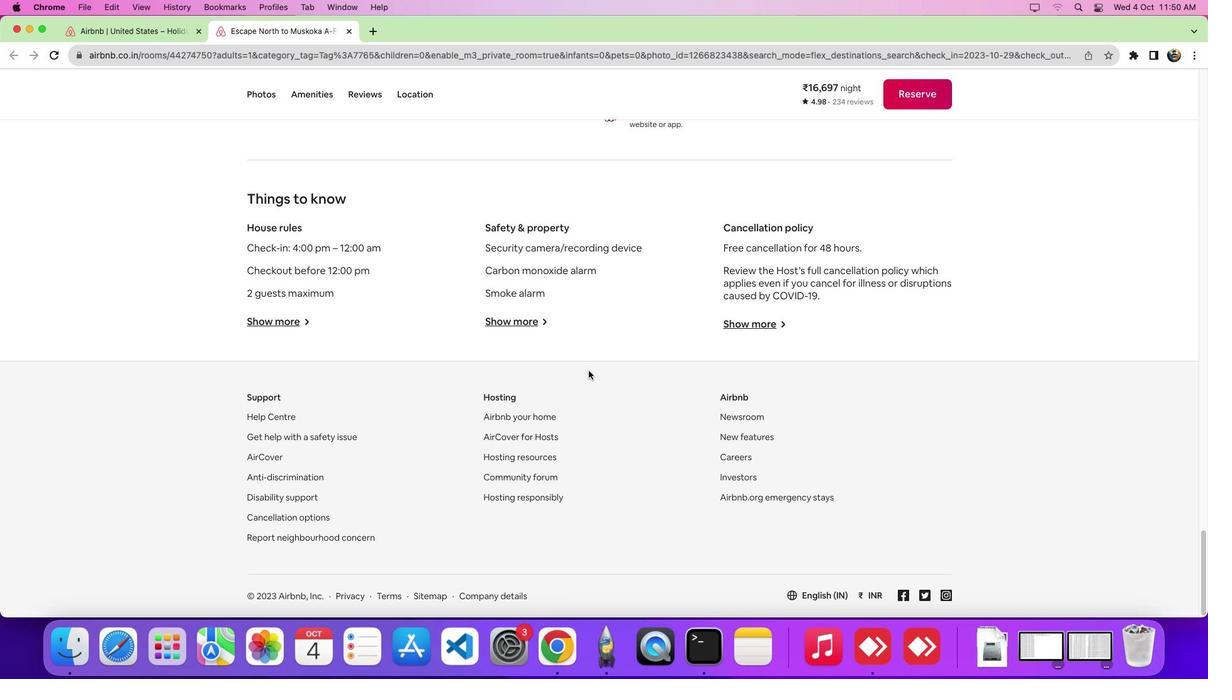 
Action: Mouse scrolled (585, 346) with delta (0, 0)
Screenshot: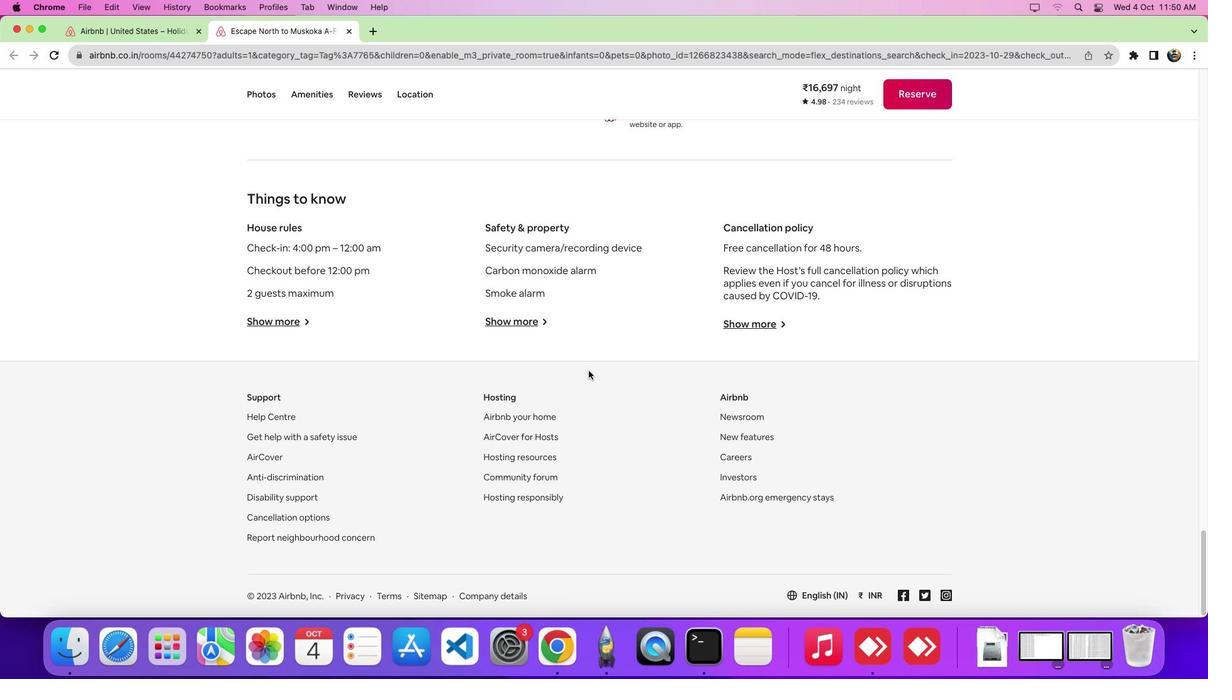 
Action: Mouse scrolled (585, 346) with delta (0, 0)
Screenshot: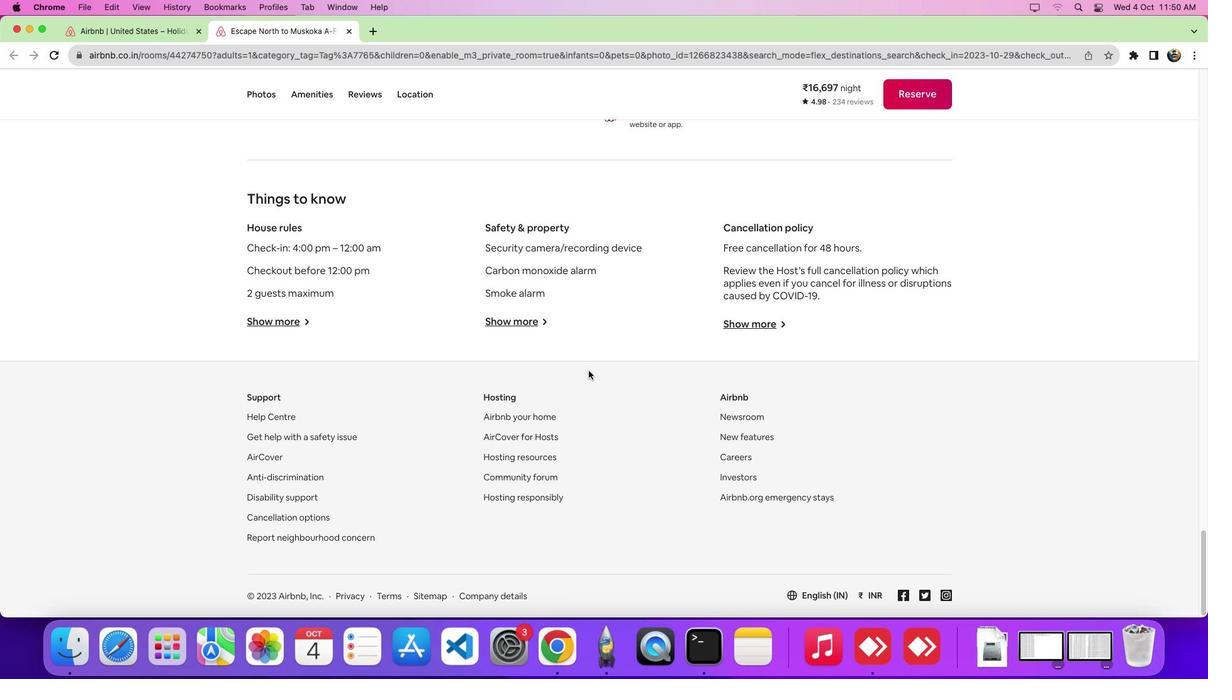 
Action: Mouse moved to (585, 346)
Screenshot: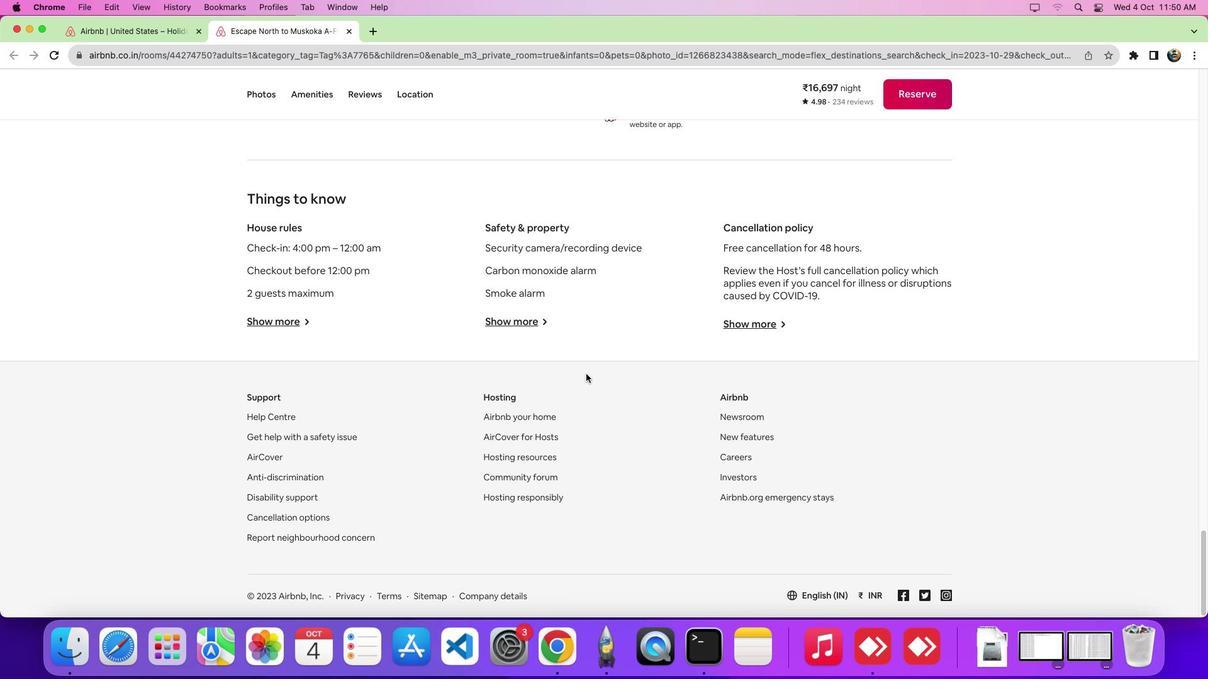 
Action: Mouse scrolled (585, 346) with delta (0, -5)
Screenshot: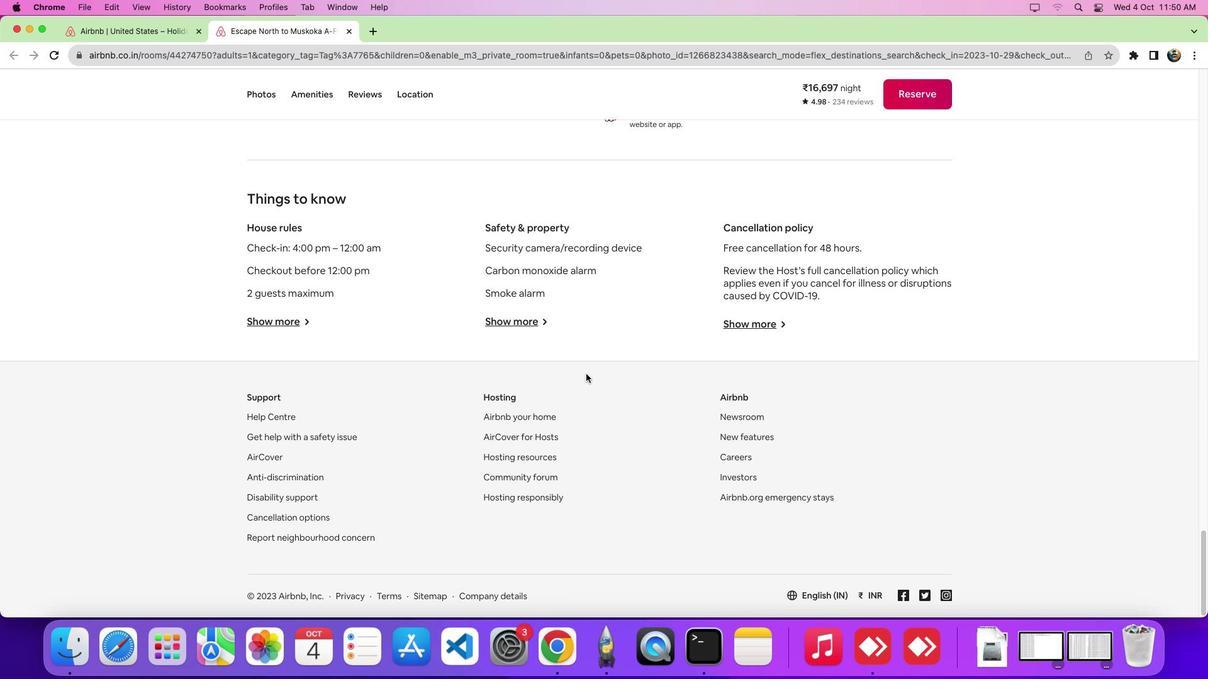 
Action: Mouse moved to (740, 327)
Screenshot: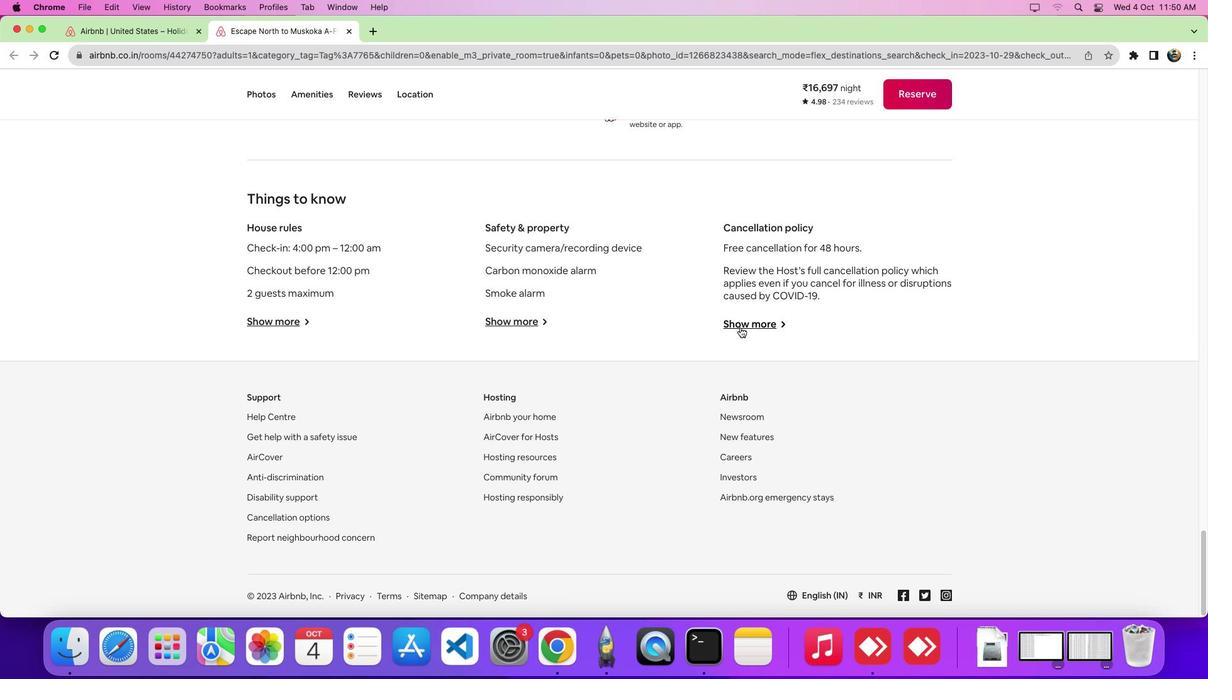 
Action: Mouse pressed left at (740, 327)
Screenshot: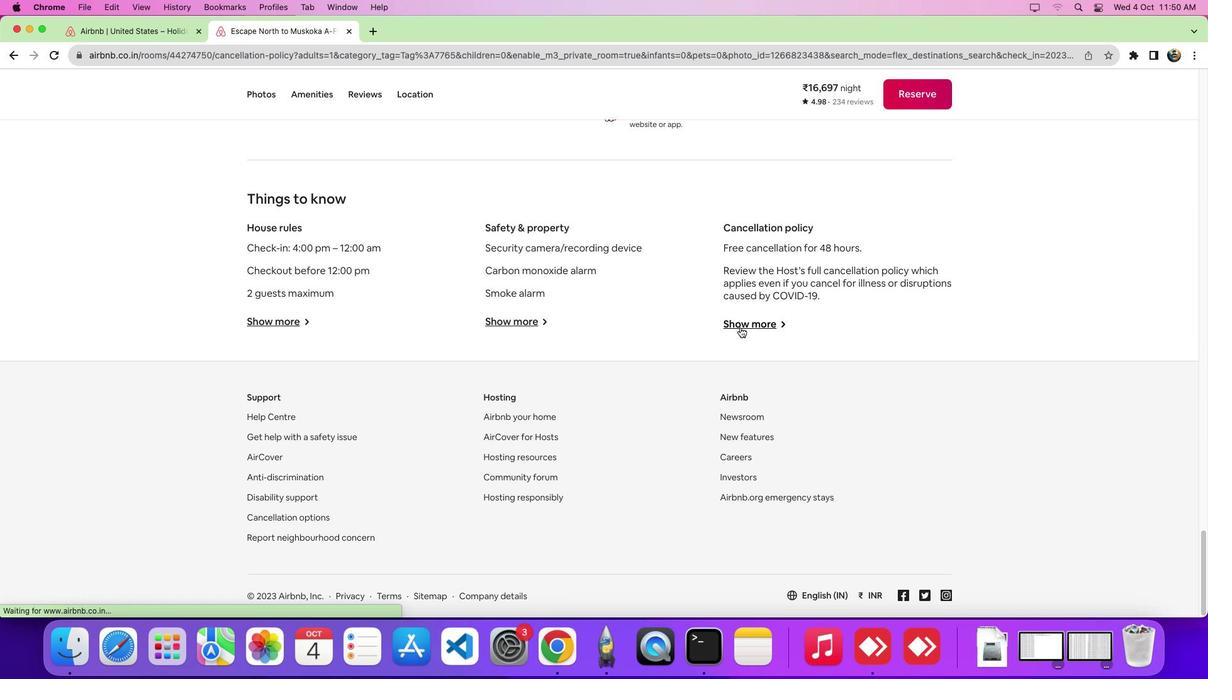 
Action: Mouse moved to (640, 374)
Screenshot: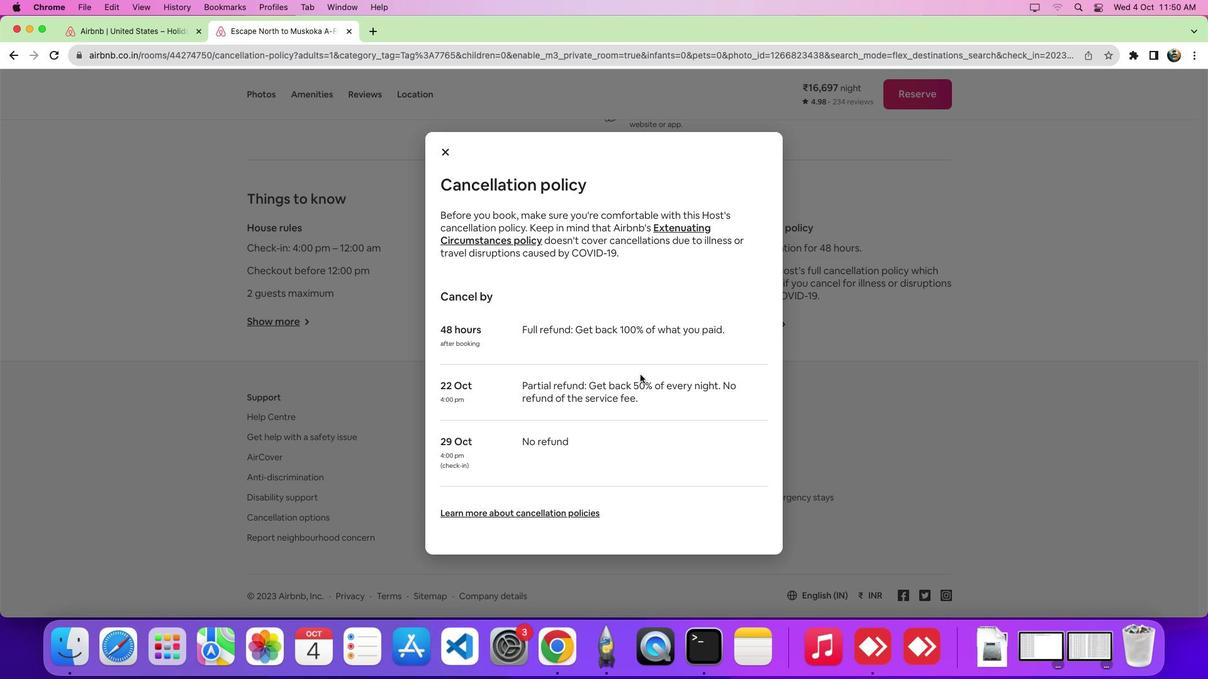 
Action: Mouse scrolled (640, 374) with delta (0, 0)
Screenshot: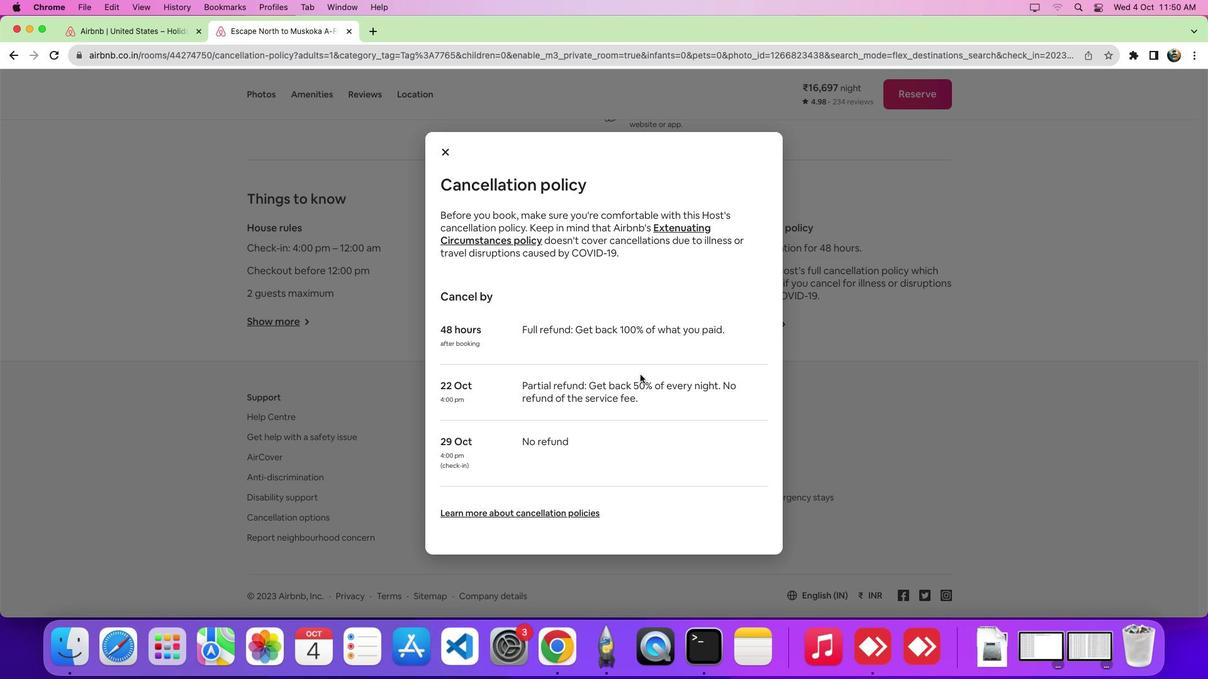 
Action: Mouse scrolled (640, 374) with delta (0, 0)
Screenshot: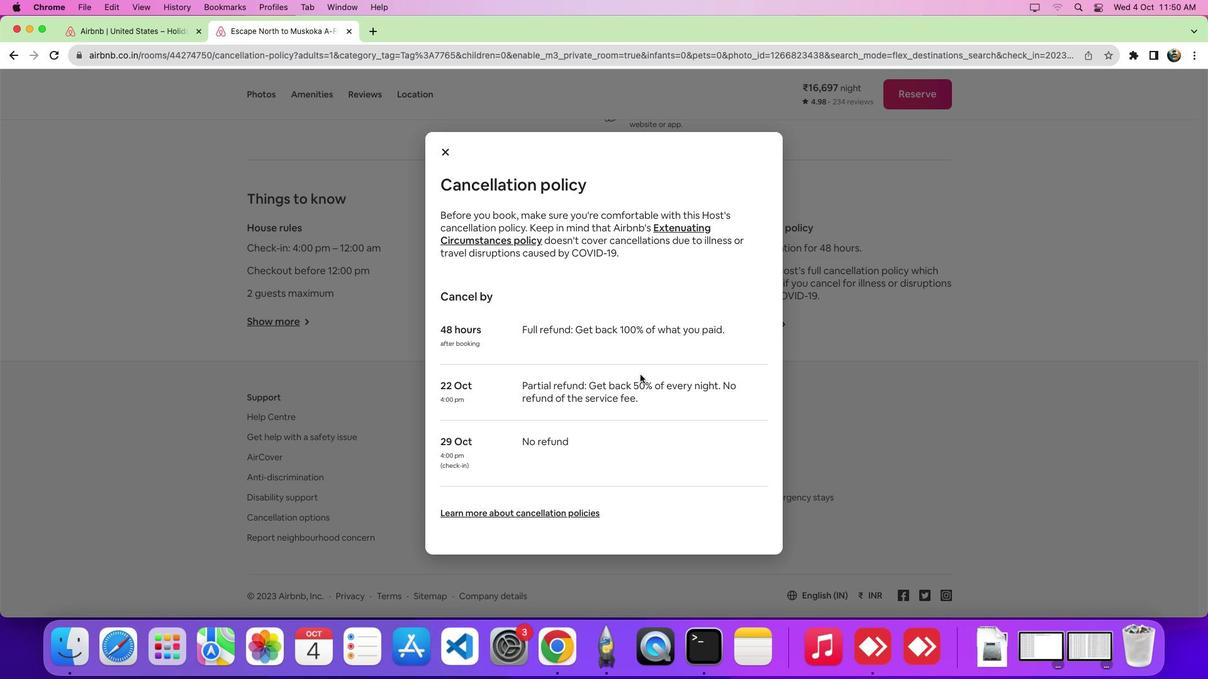 
Action: Mouse scrolled (640, 374) with delta (0, -5)
Screenshot: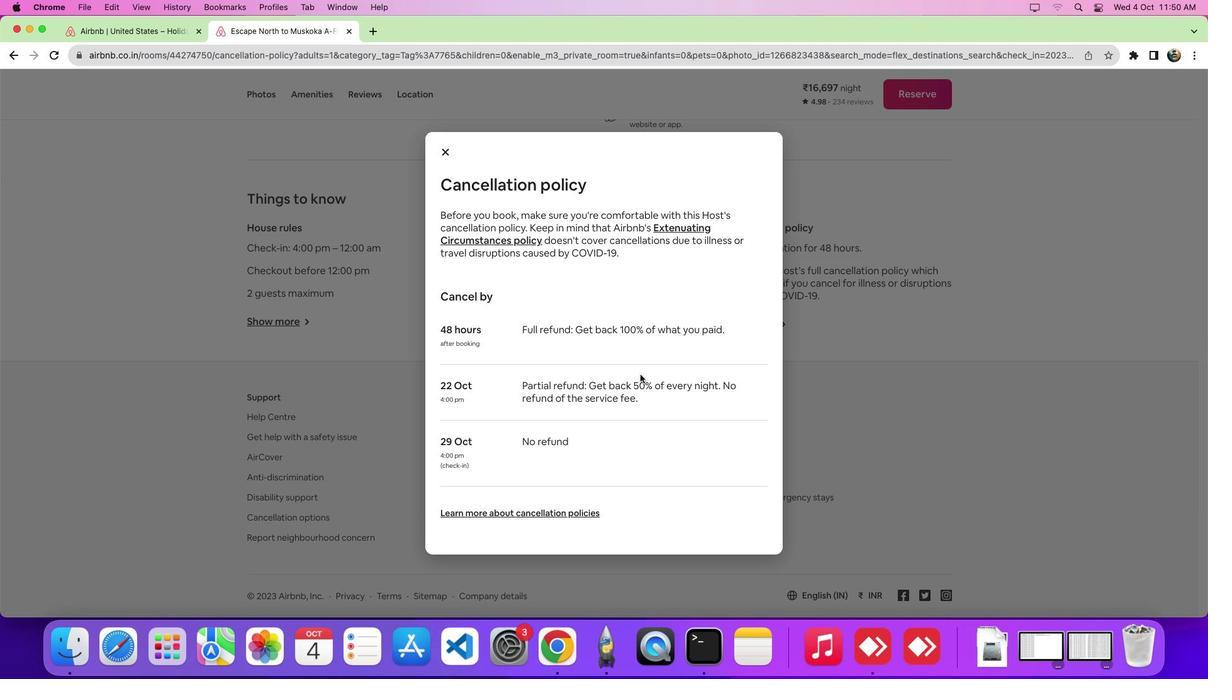 
Action: Mouse scrolled (640, 374) with delta (0, -7)
Screenshot: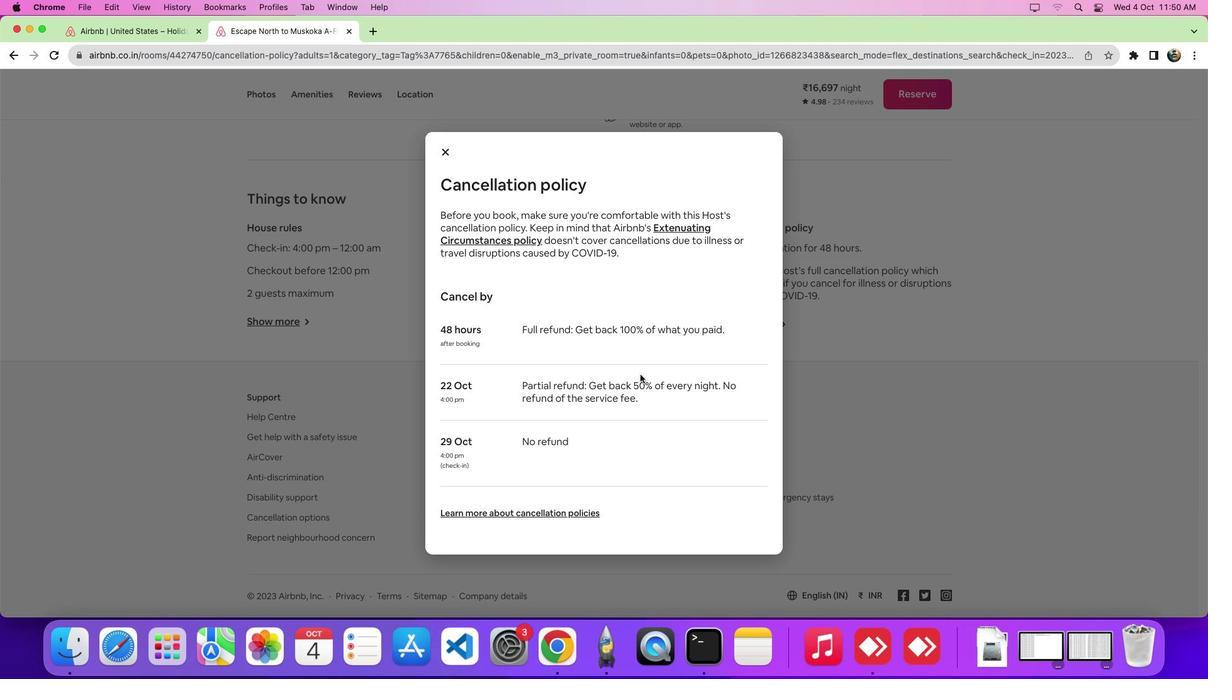 
Action: Mouse moved to (643, 372)
Screenshot: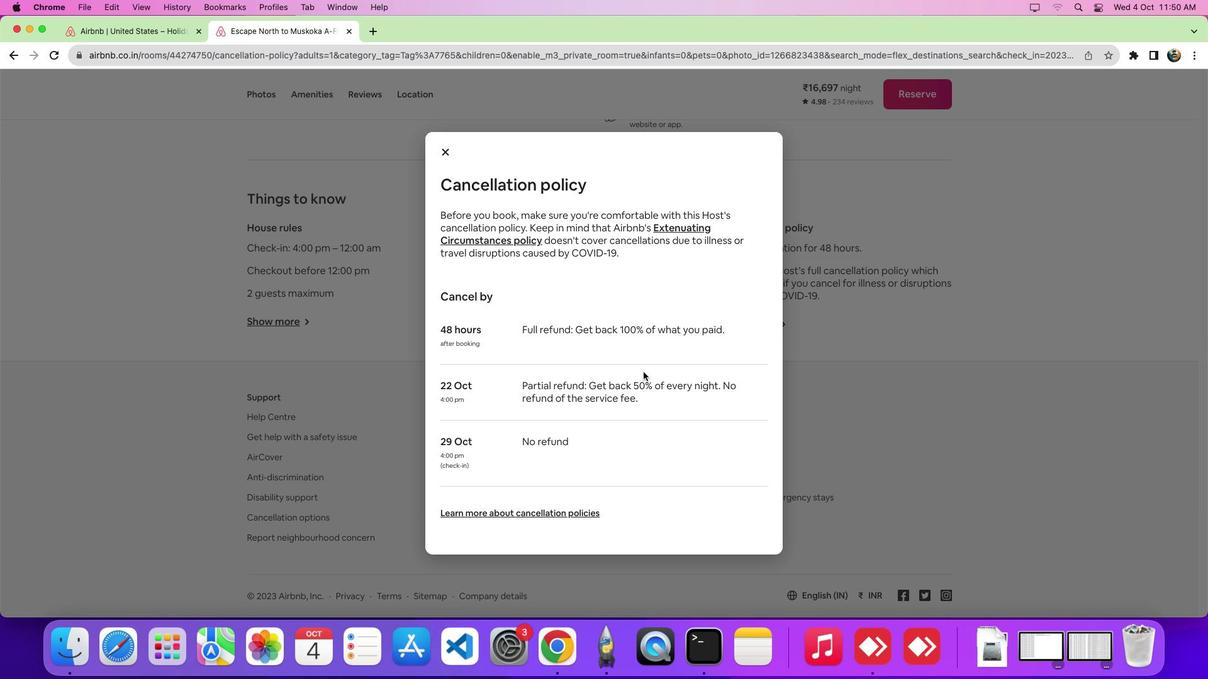 
